 Task: Create new contact,   with mail id: 'BrownOlivia@autoliv.com', first name: 'Olivia', Last name: 'Brown', Job Title: Chief Information Officer, Phone number (512) 555-9012. Change life cycle stage to  'Lead' and lead status to 'New'. Add new company to the associated contact: northwestern.edu and type: Prospect. Logged in from softage.6@softage.net
Action: Mouse moved to (91, 71)
Screenshot: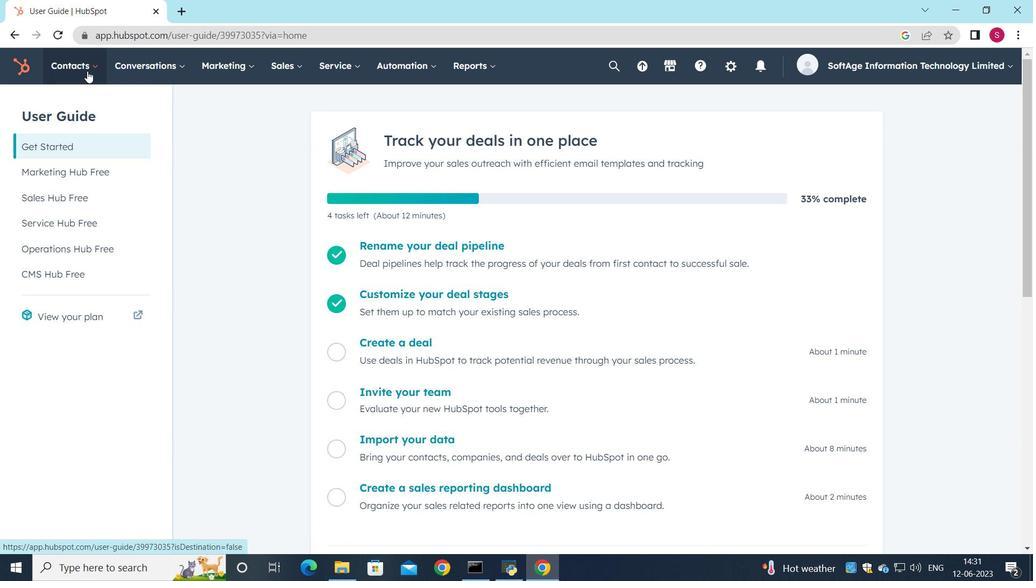 
Action: Mouse pressed left at (91, 71)
Screenshot: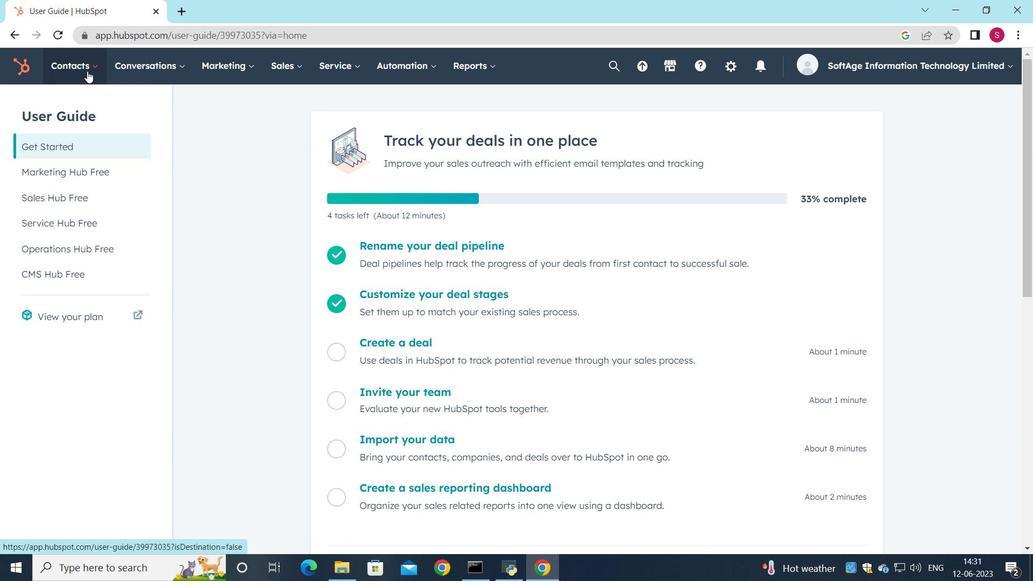 
Action: Mouse moved to (99, 99)
Screenshot: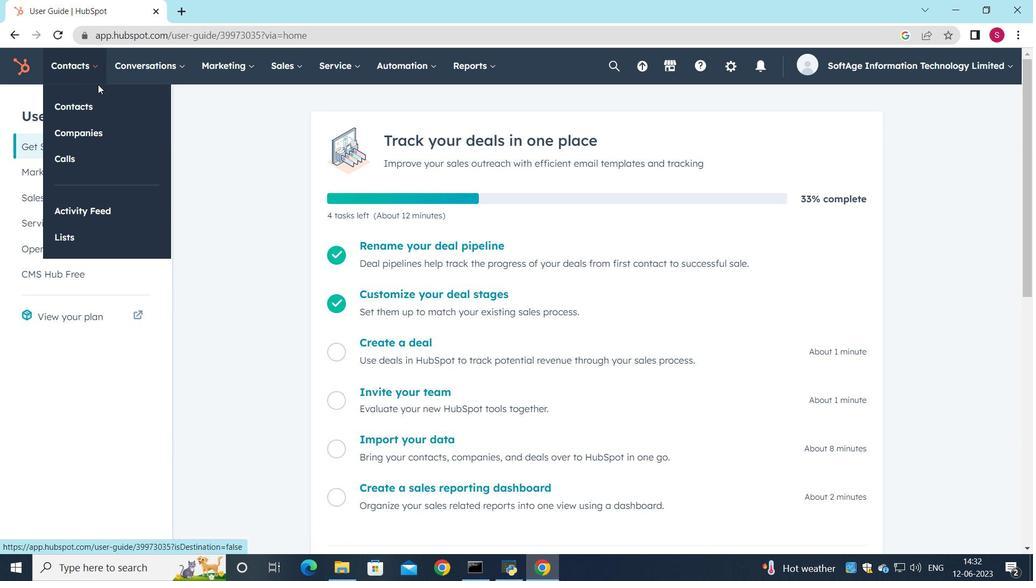 
Action: Mouse pressed left at (99, 99)
Screenshot: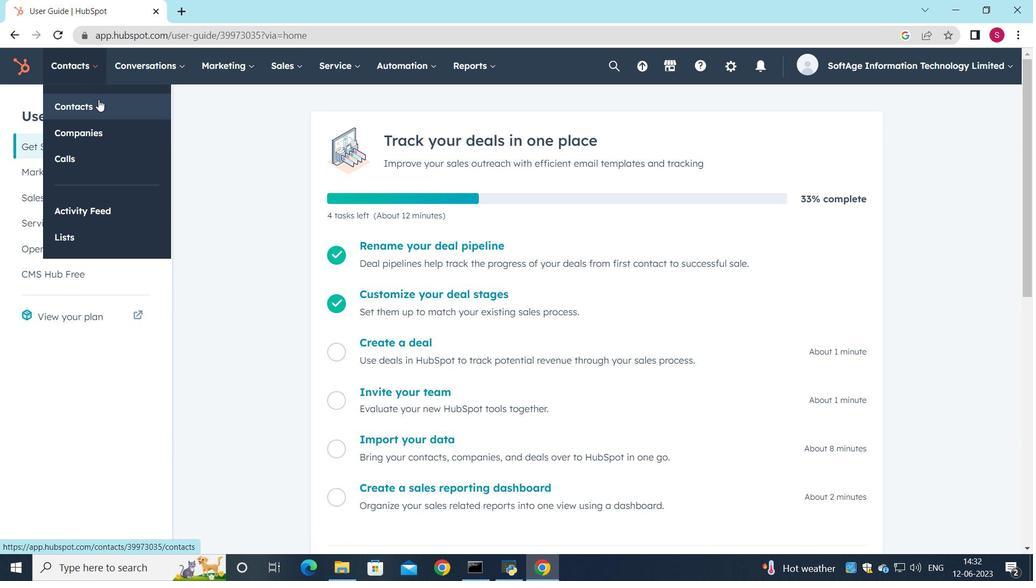 
Action: Mouse moved to (957, 114)
Screenshot: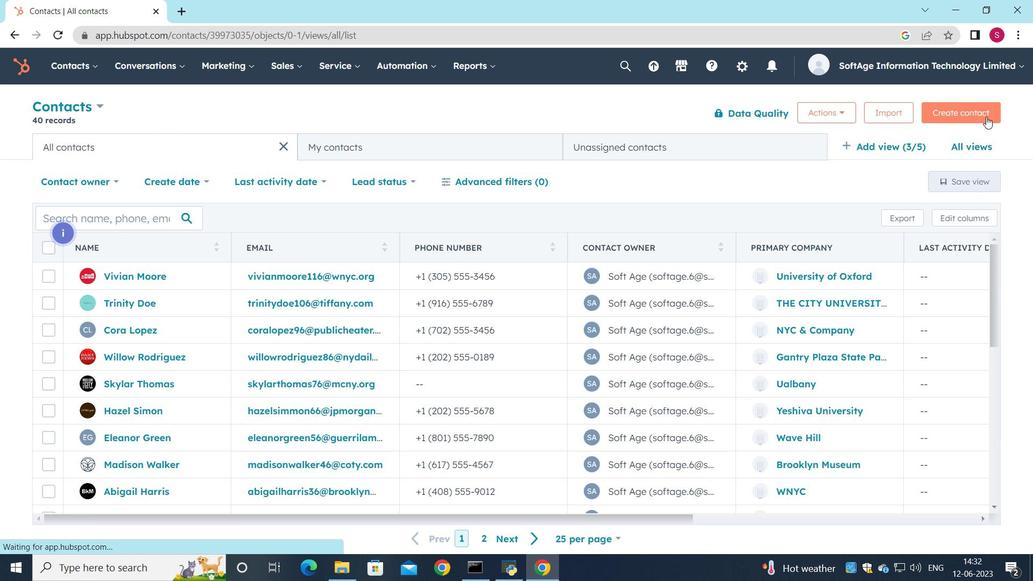 
Action: Mouse pressed left at (957, 114)
Screenshot: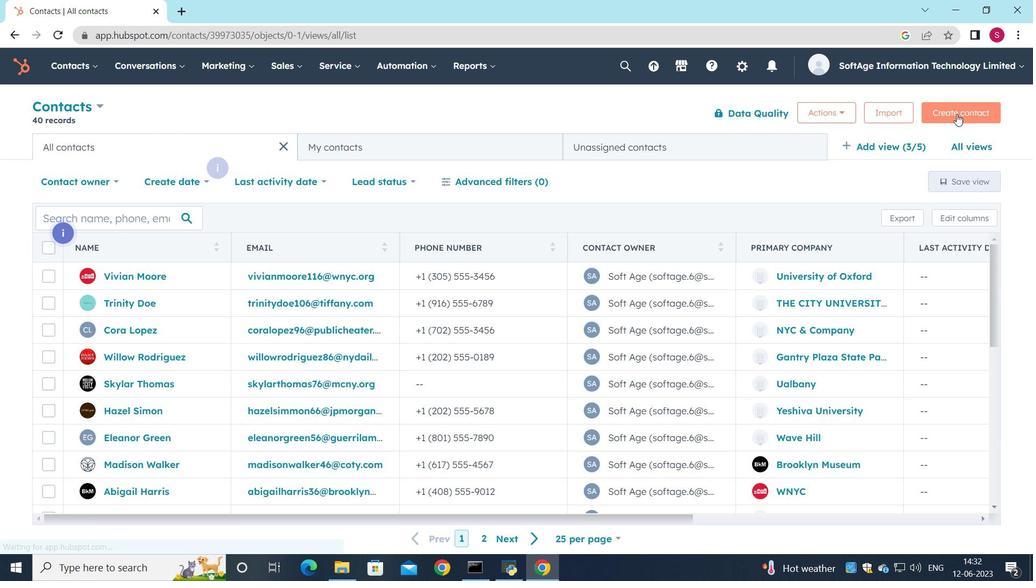 
Action: Mouse moved to (794, 172)
Screenshot: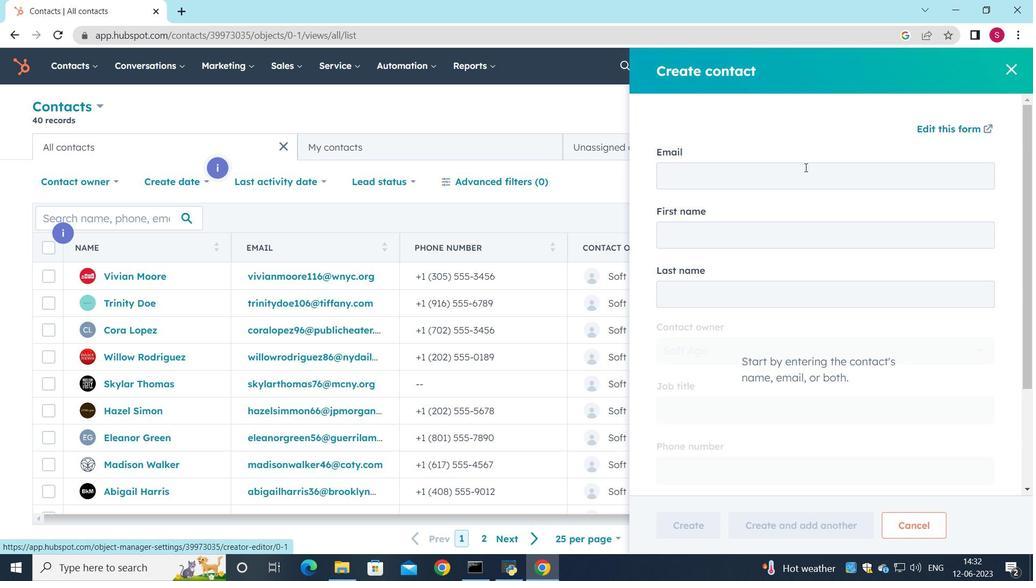 
Action: Mouse pressed left at (794, 172)
Screenshot: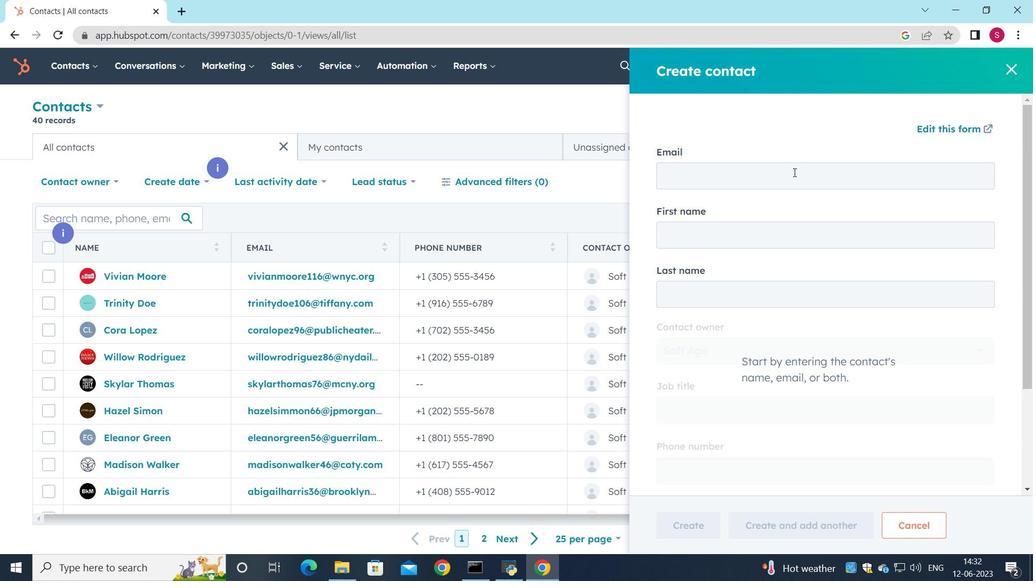 
Action: Key pressed <Key.shift><Key.shift><Key.shift>Brown<Key.shift_r><Key.shift_r><Key.shift_r>Olivia<Key.shift><Key.shift>@autoliv.com
Screenshot: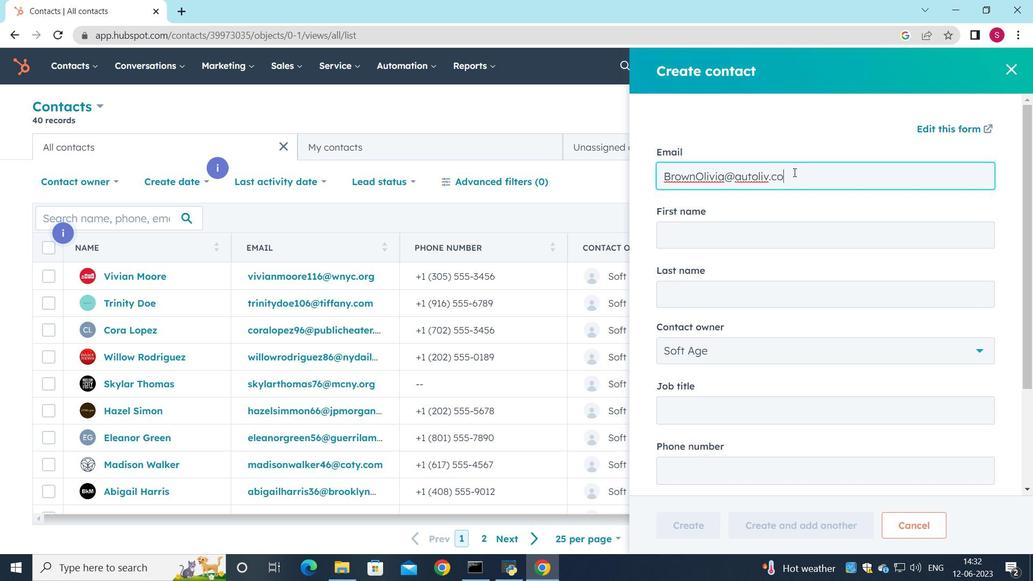 
Action: Mouse moved to (684, 242)
Screenshot: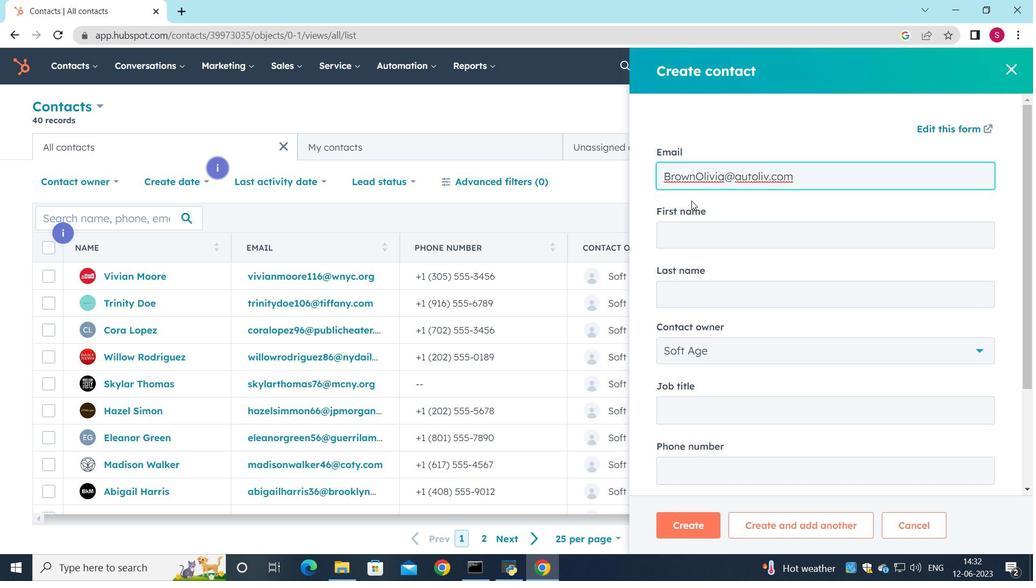
Action: Mouse pressed left at (684, 242)
Screenshot: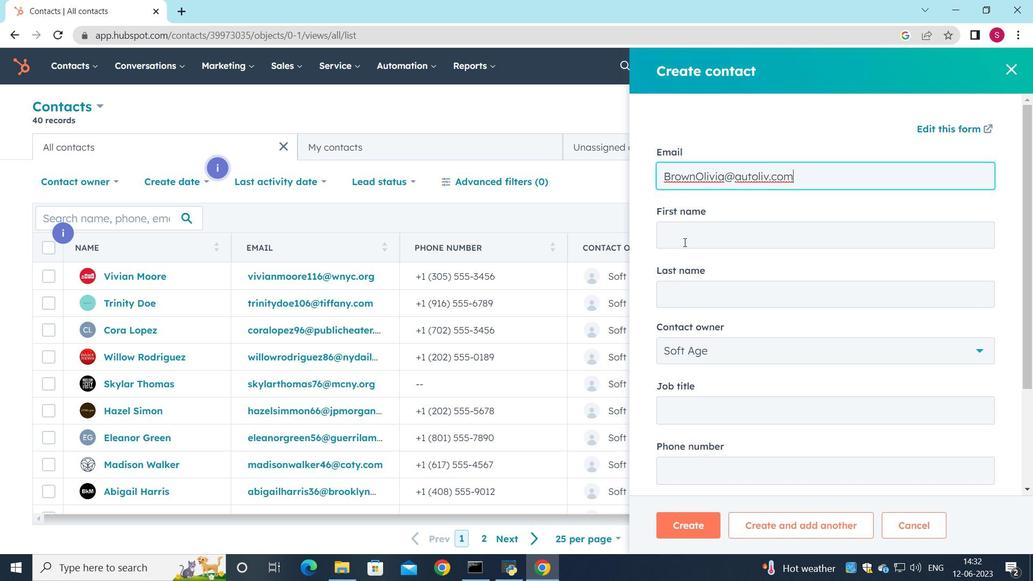 
Action: Key pressed <Key.shift_r><Key.shift_r><Key.shift_r><Key.shift_r>Olivia
Screenshot: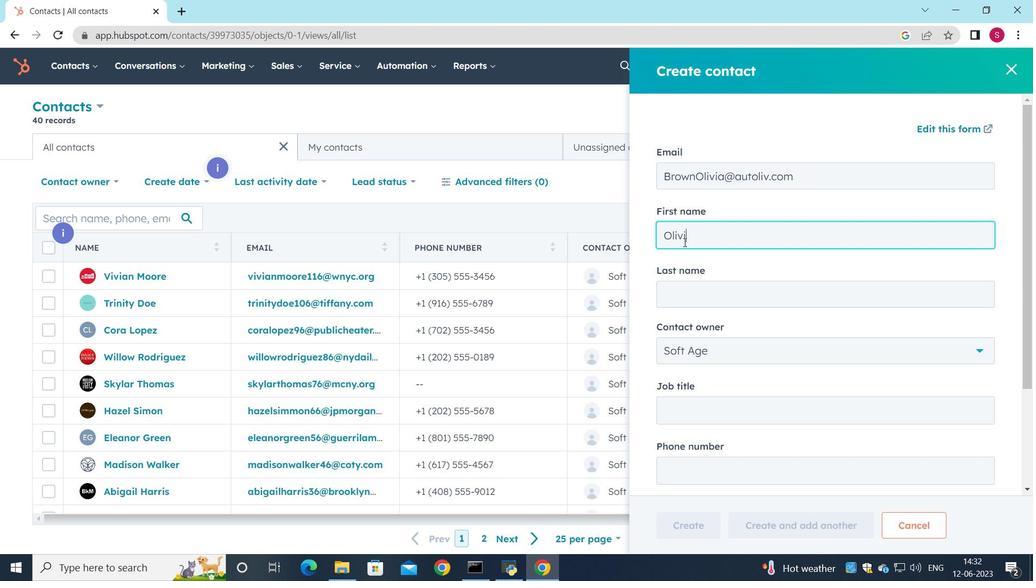 
Action: Mouse moved to (705, 301)
Screenshot: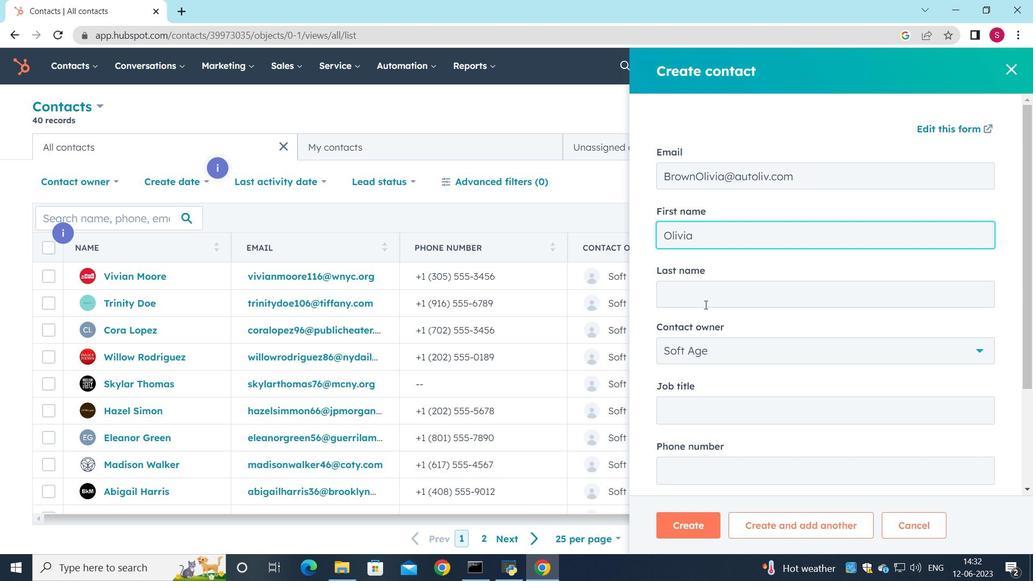 
Action: Mouse pressed left at (705, 301)
Screenshot: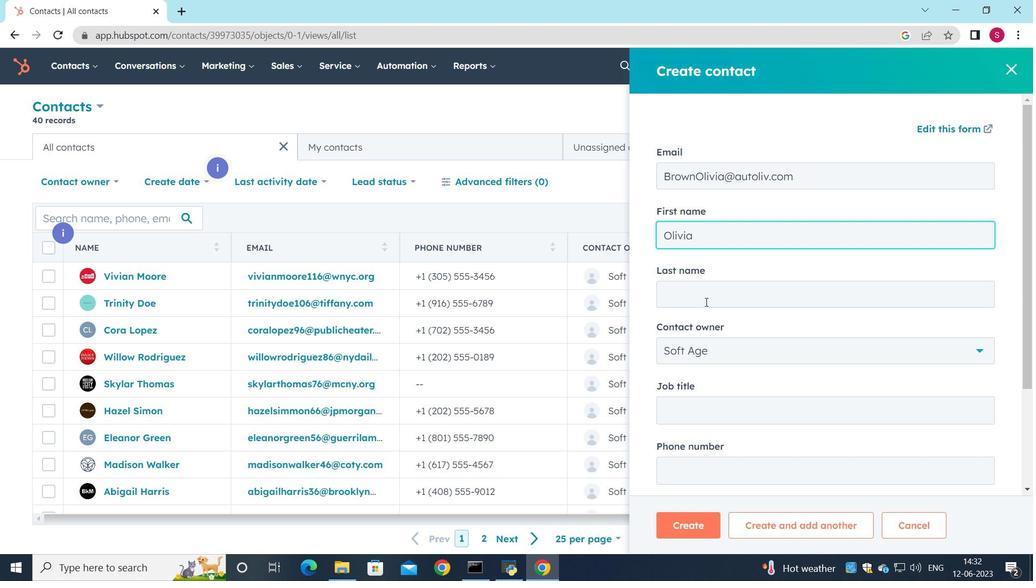 
Action: Key pressed <Key.shift_r><Key.shift_r><Key.shift_r><Key.shift_r><Key.shift_r><Key.shift_r><Key.shift_r><Key.shift_r><Key.shift_r>Brown
Screenshot: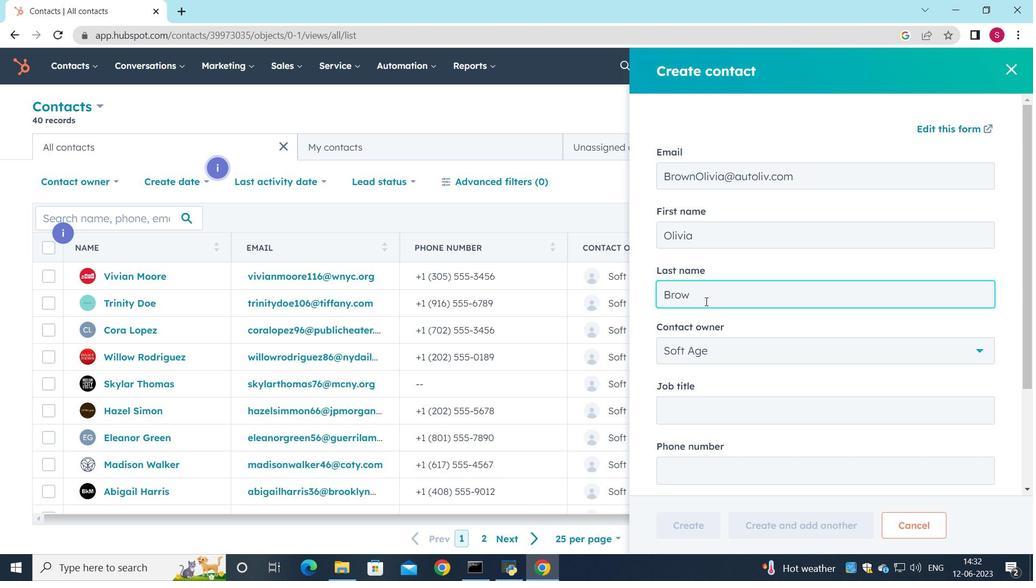 
Action: Mouse moved to (731, 371)
Screenshot: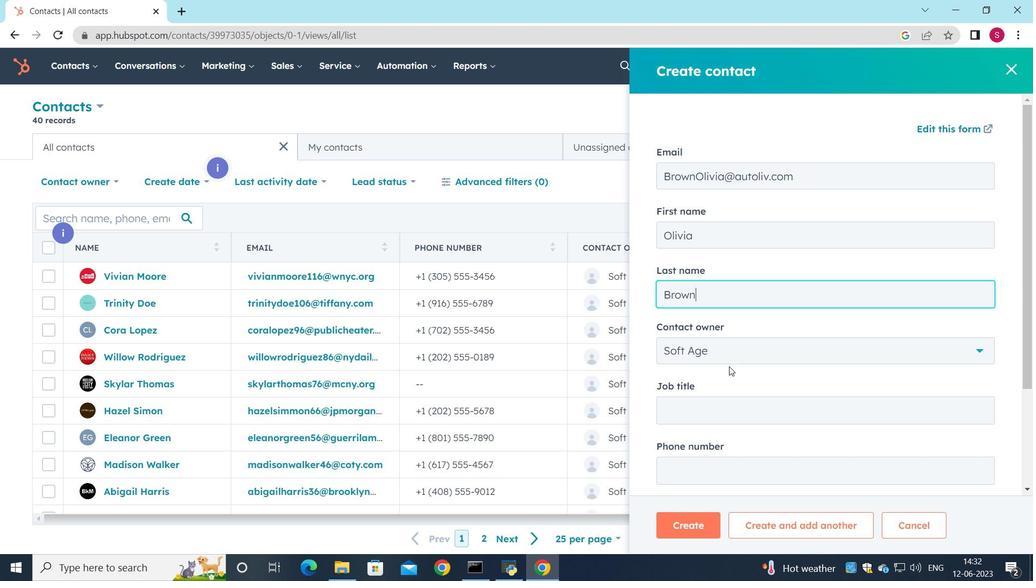 
Action: Mouse scrolled (731, 371) with delta (0, 0)
Screenshot: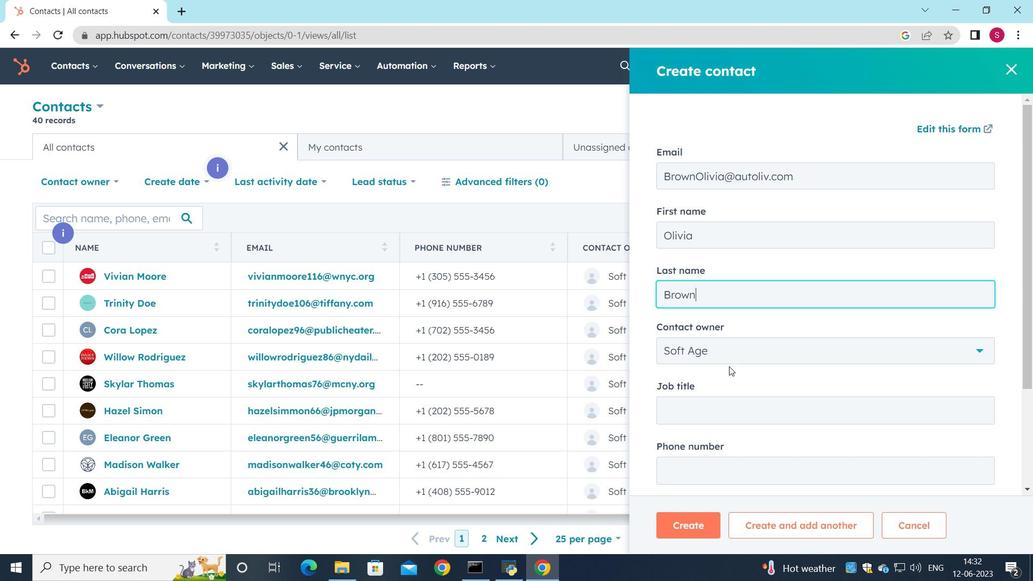 
Action: Mouse moved to (731, 372)
Screenshot: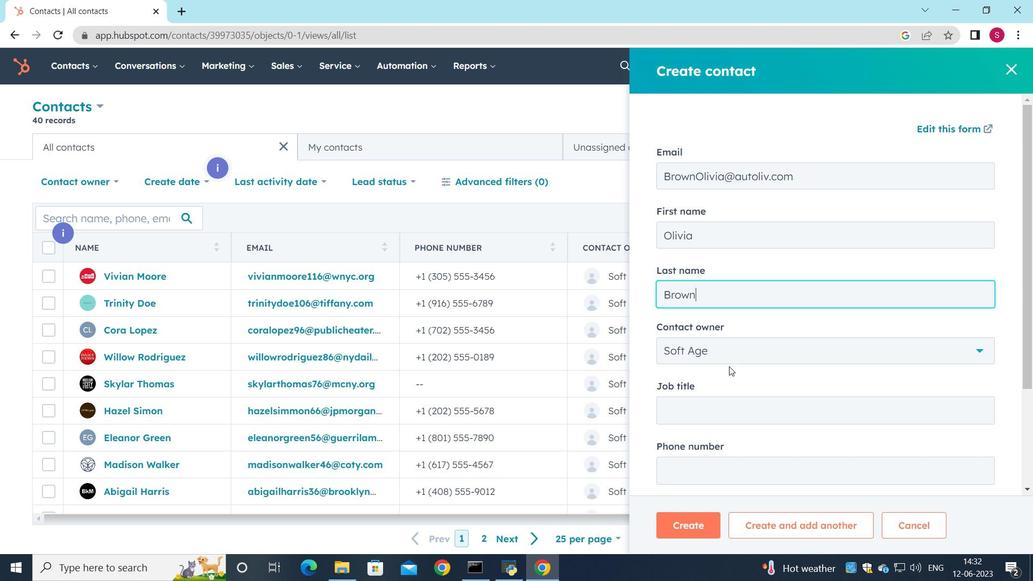 
Action: Mouse scrolled (731, 371) with delta (0, 0)
Screenshot: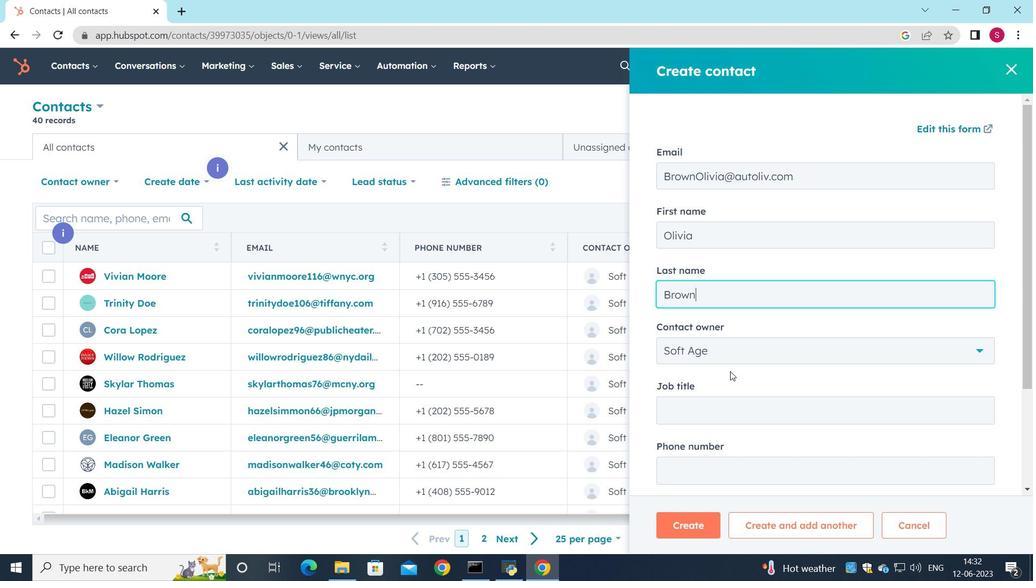 
Action: Mouse moved to (696, 267)
Screenshot: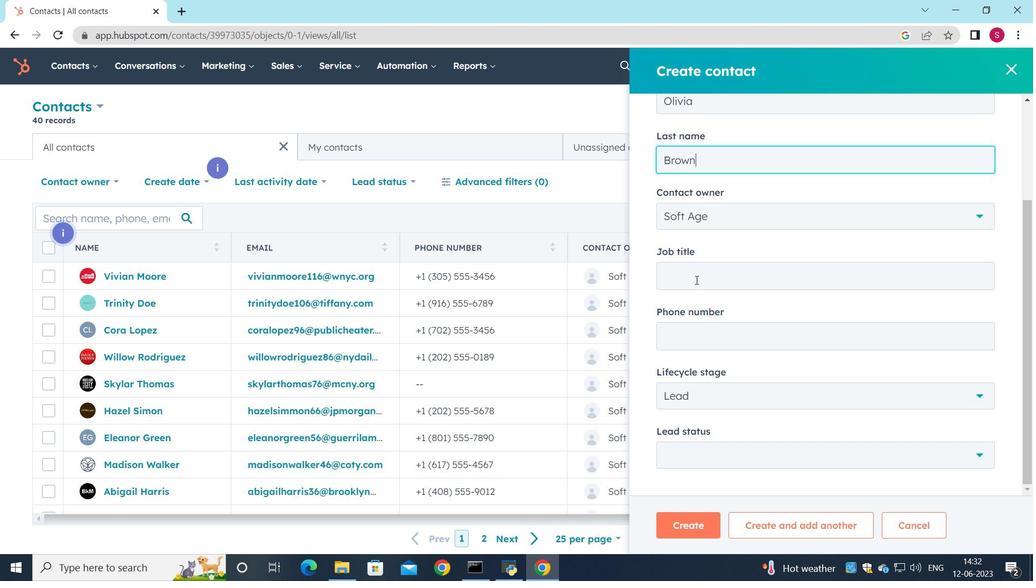 
Action: Mouse pressed left at (696, 267)
Screenshot: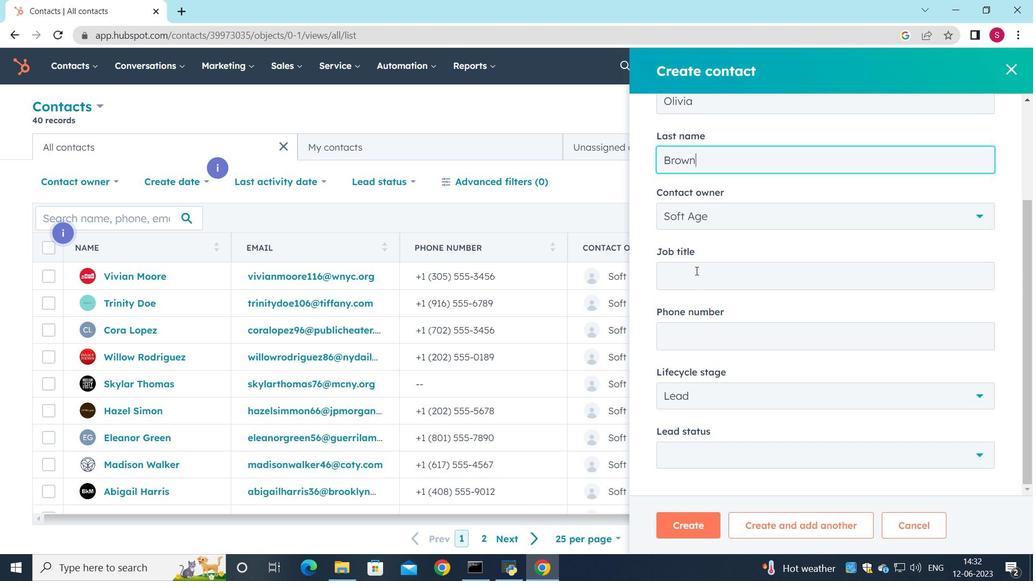 
Action: Mouse moved to (701, 275)
Screenshot: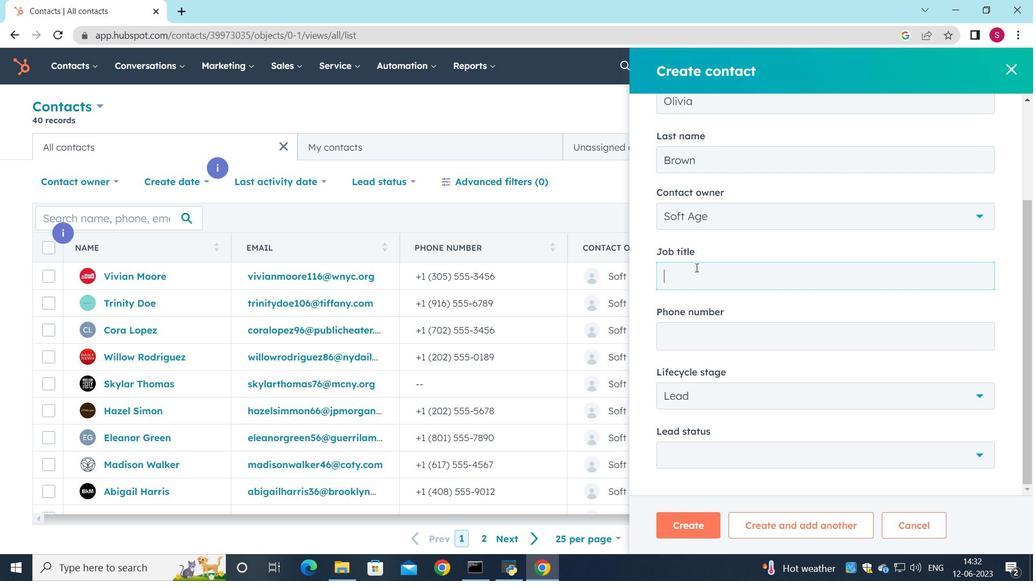 
Action: Key pressed <Key.shift>Chief<Key.space><Key.shift_r><Key.shift_r>Information<Key.space><Key.shift_r><Key.shift_r><Key.shift_r>Officer
Screenshot: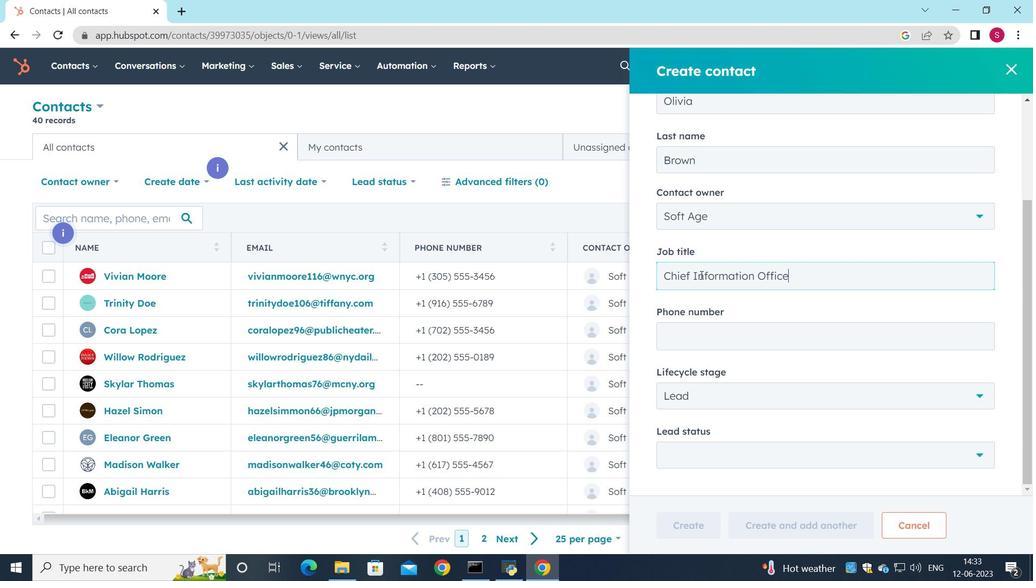 
Action: Mouse moved to (714, 330)
Screenshot: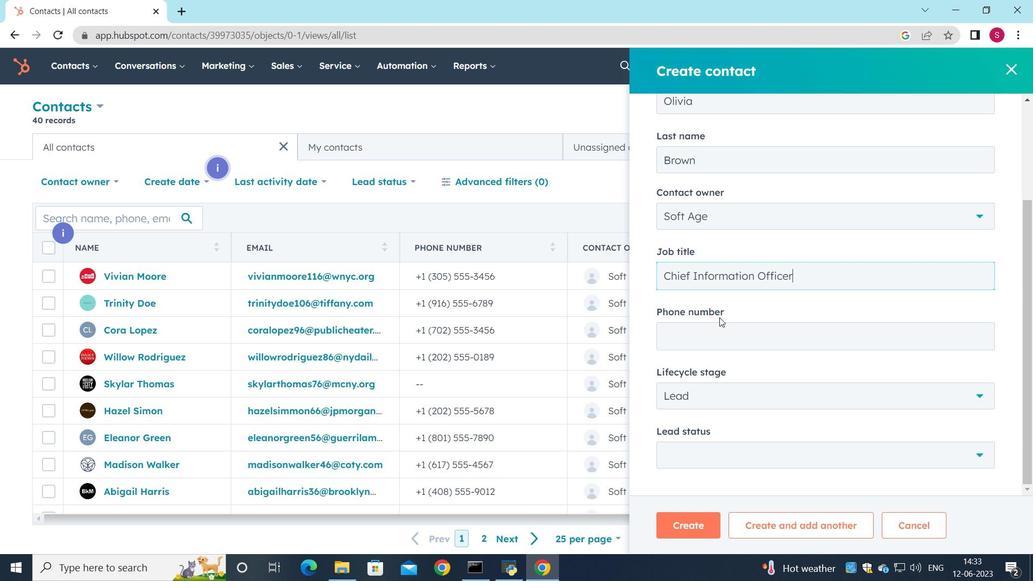 
Action: Mouse pressed left at (714, 330)
Screenshot: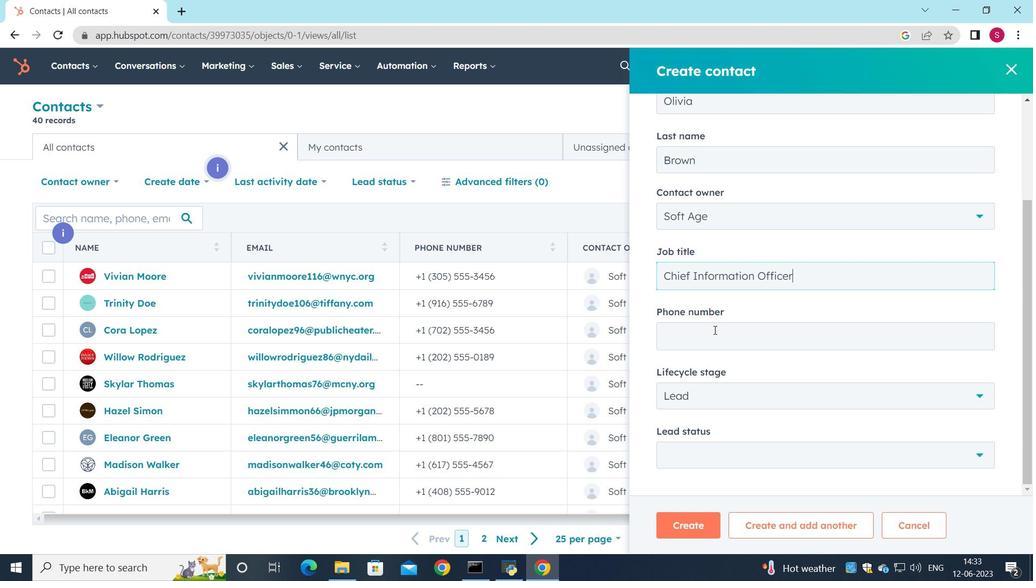 
Action: Mouse moved to (939, 352)
Screenshot: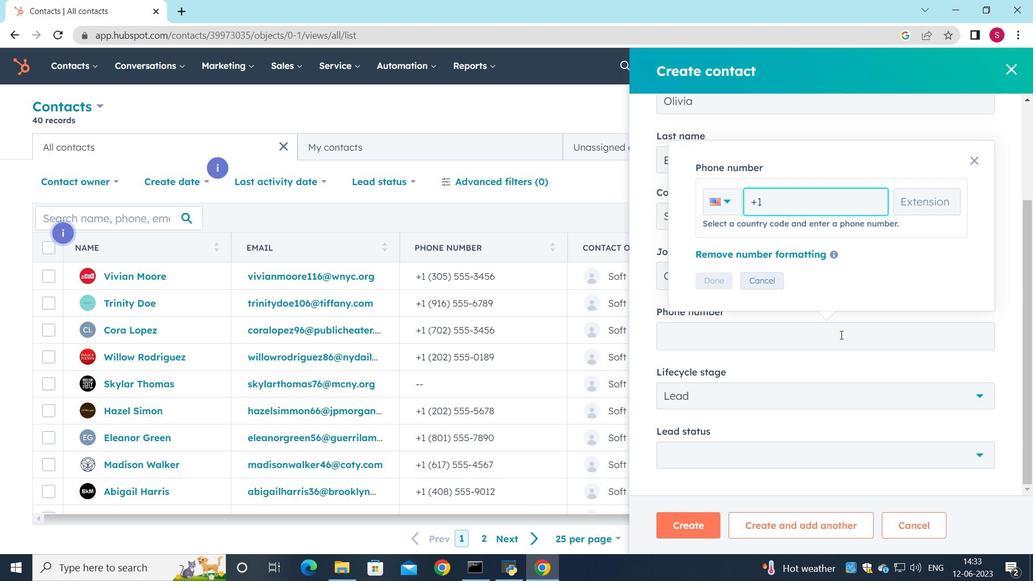 
Action: Key pressed 5125559012
Screenshot: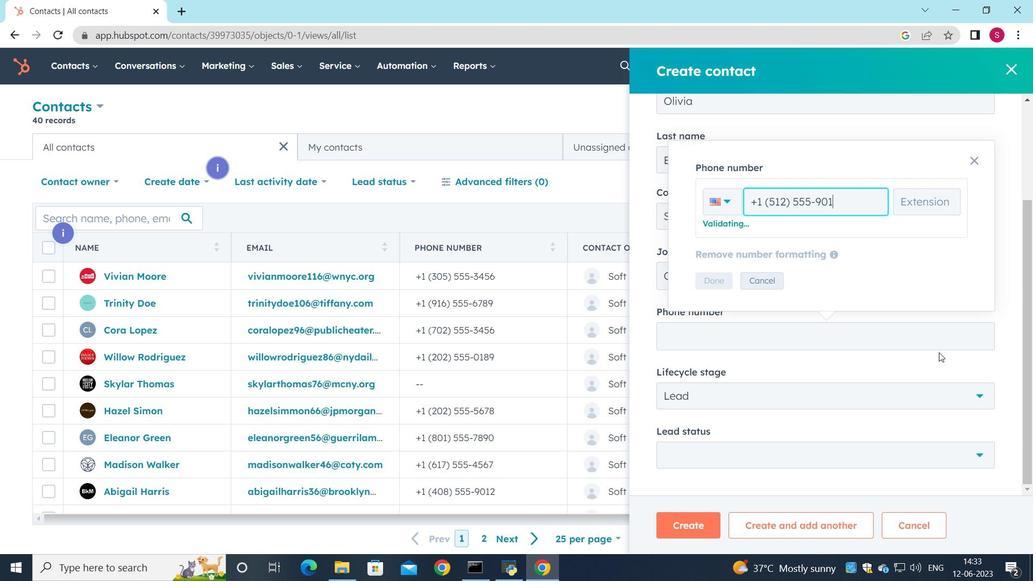 
Action: Mouse moved to (701, 278)
Screenshot: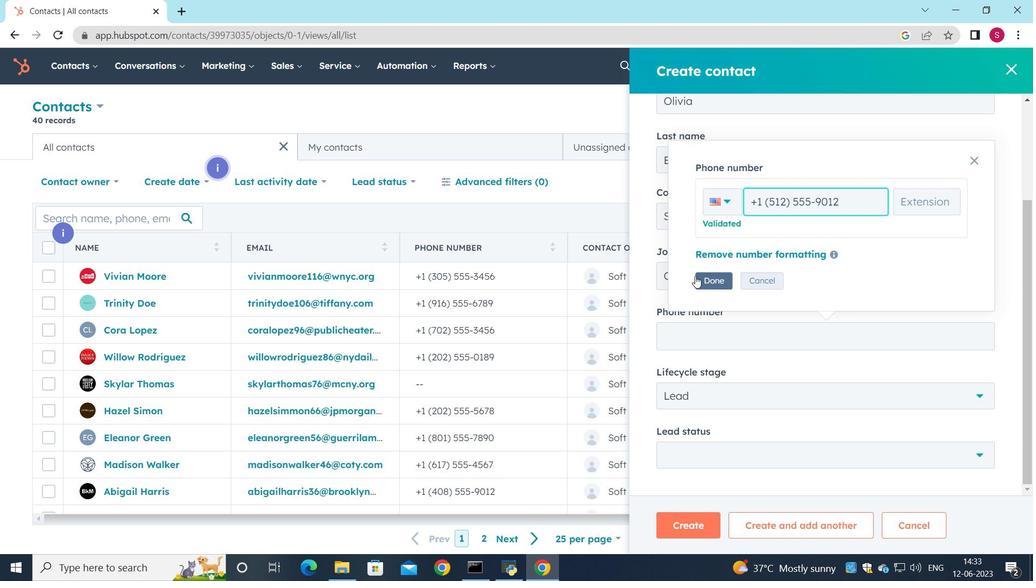 
Action: Mouse pressed left at (701, 278)
Screenshot: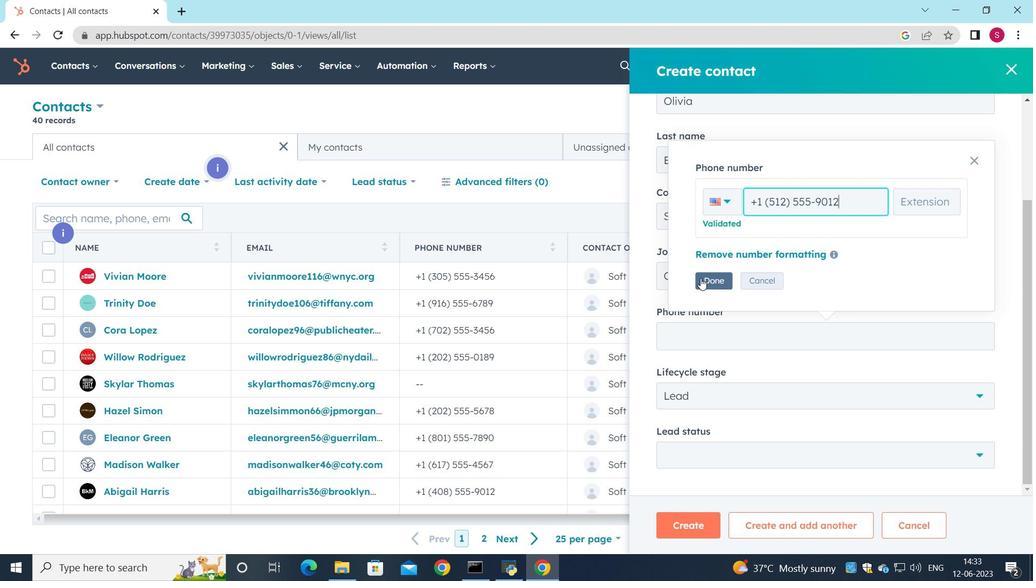 
Action: Mouse moved to (716, 400)
Screenshot: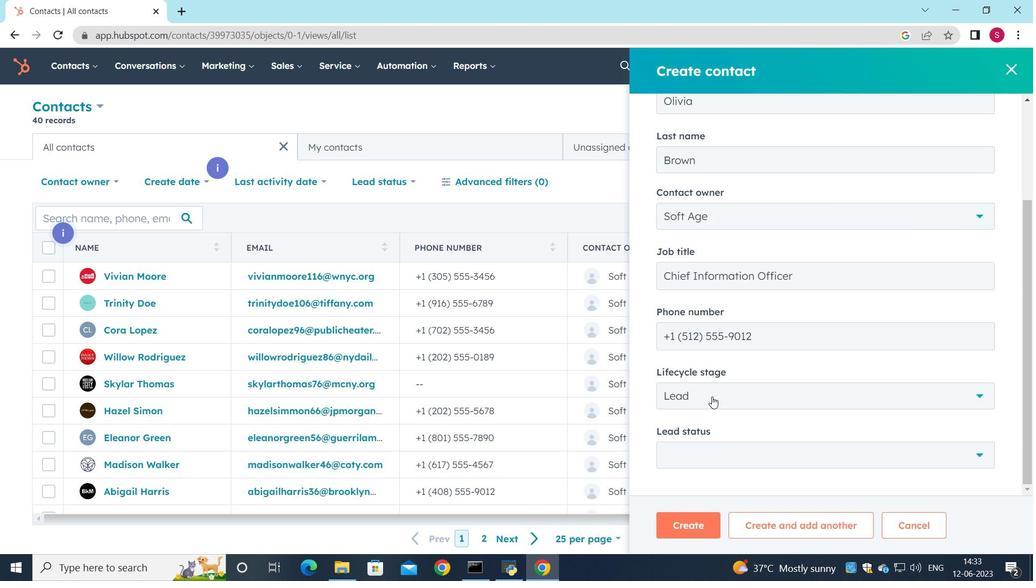 
Action: Mouse scrolled (716, 400) with delta (0, 0)
Screenshot: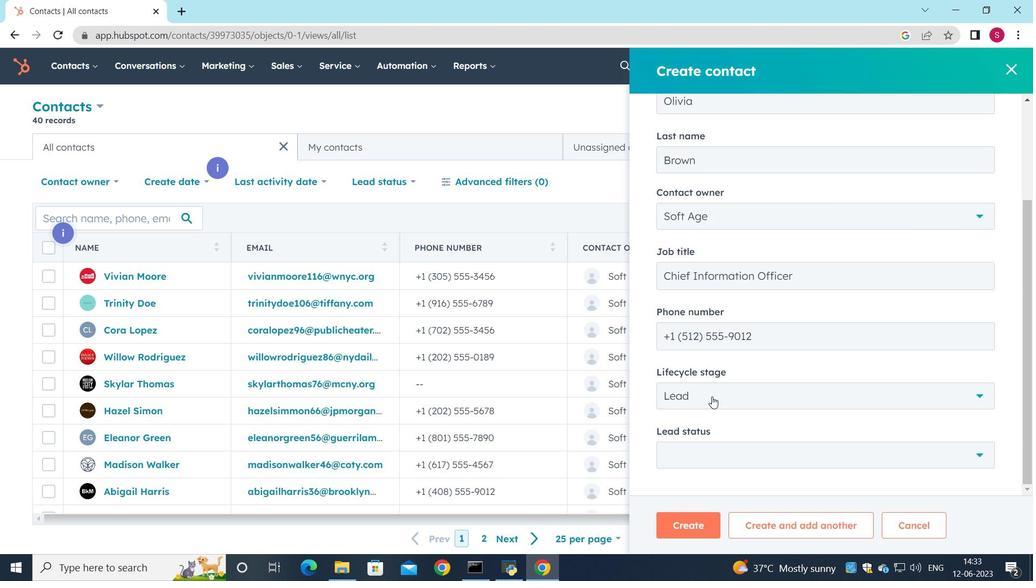 
Action: Mouse scrolled (716, 400) with delta (0, 0)
Screenshot: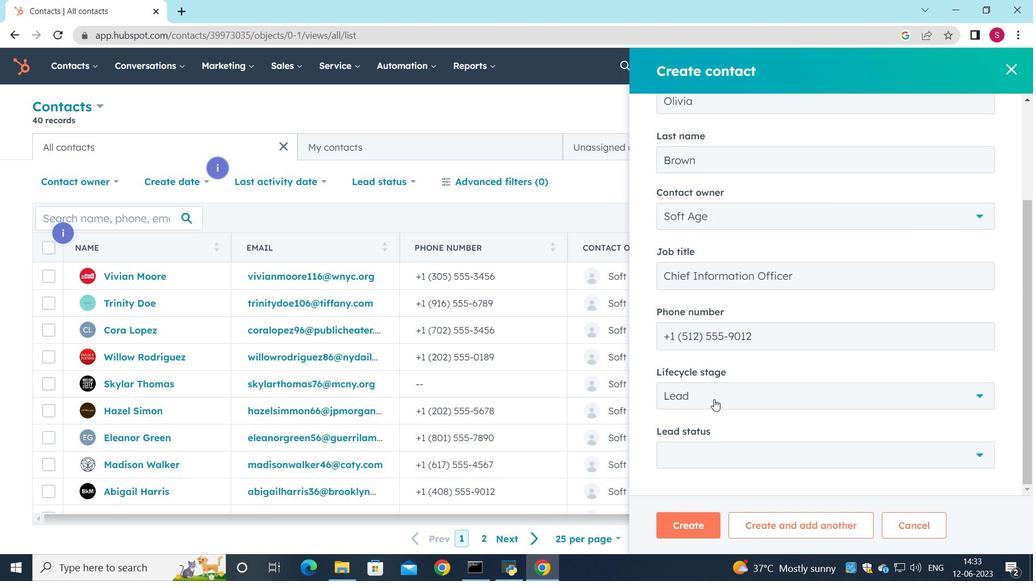 
Action: Mouse moved to (986, 455)
Screenshot: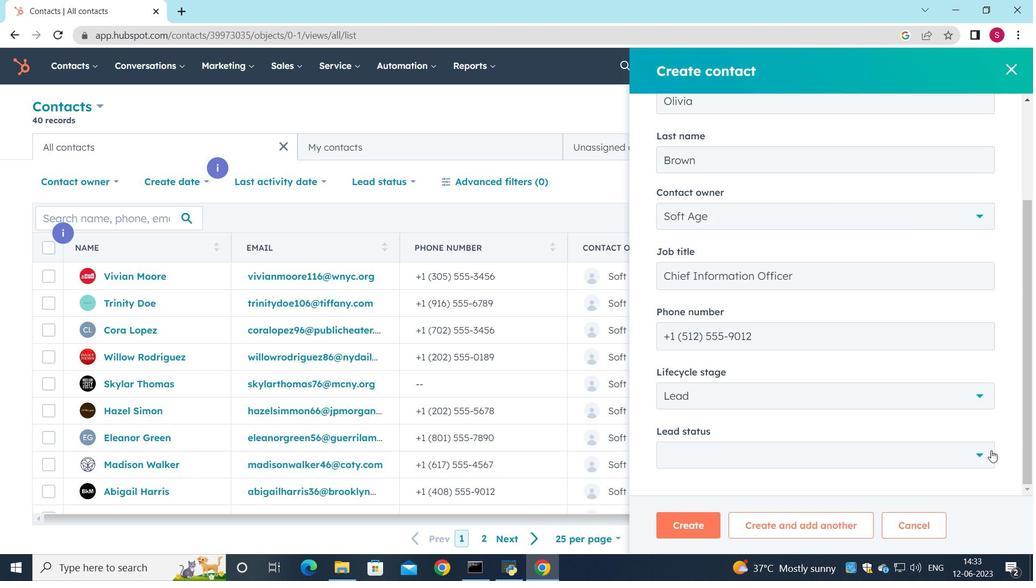 
Action: Mouse pressed left at (986, 455)
Screenshot: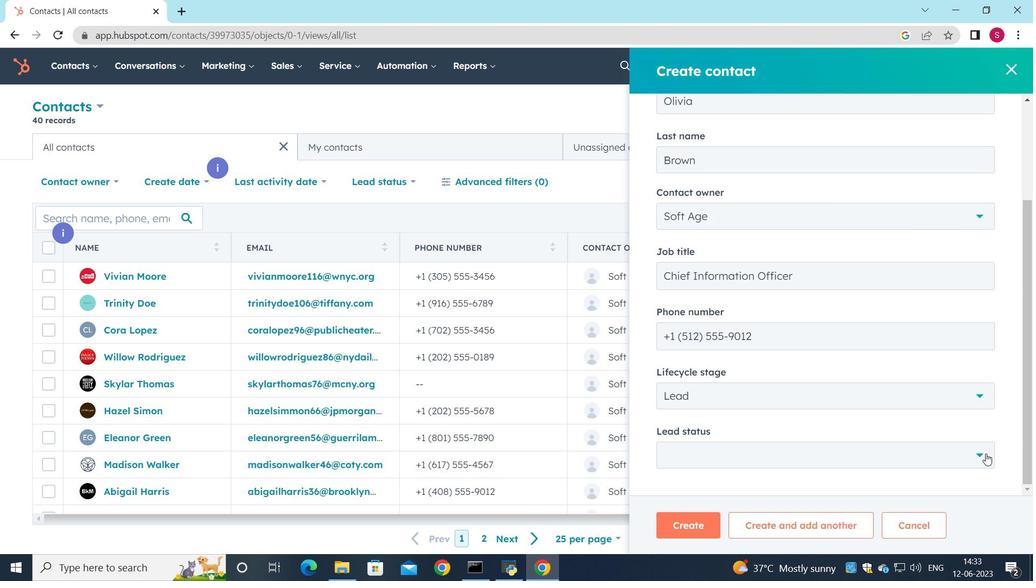 
Action: Mouse moved to (723, 335)
Screenshot: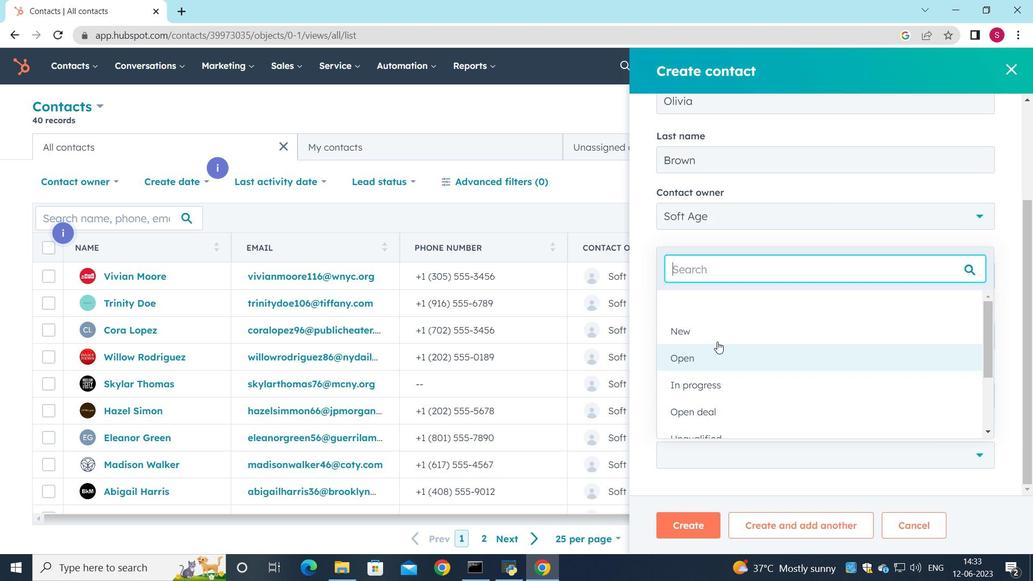 
Action: Mouse pressed left at (723, 335)
Screenshot: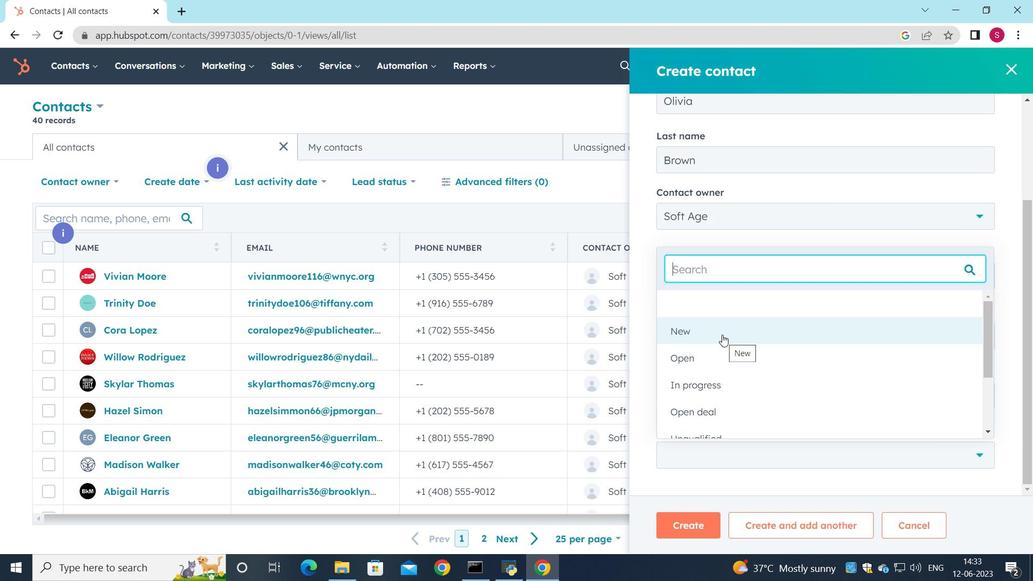 
Action: Mouse scrolled (723, 334) with delta (0, 0)
Screenshot: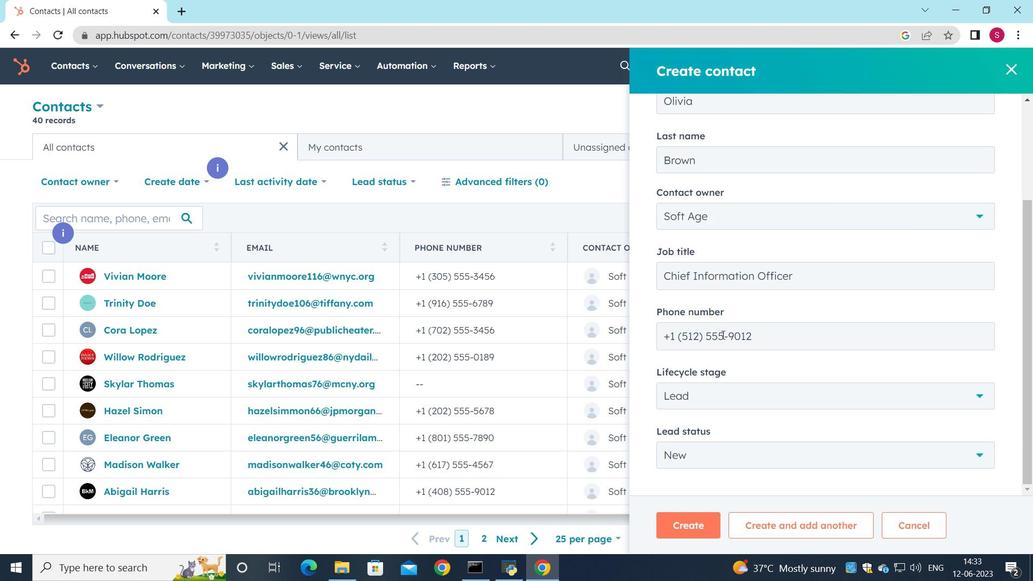 
Action: Mouse moved to (694, 533)
Screenshot: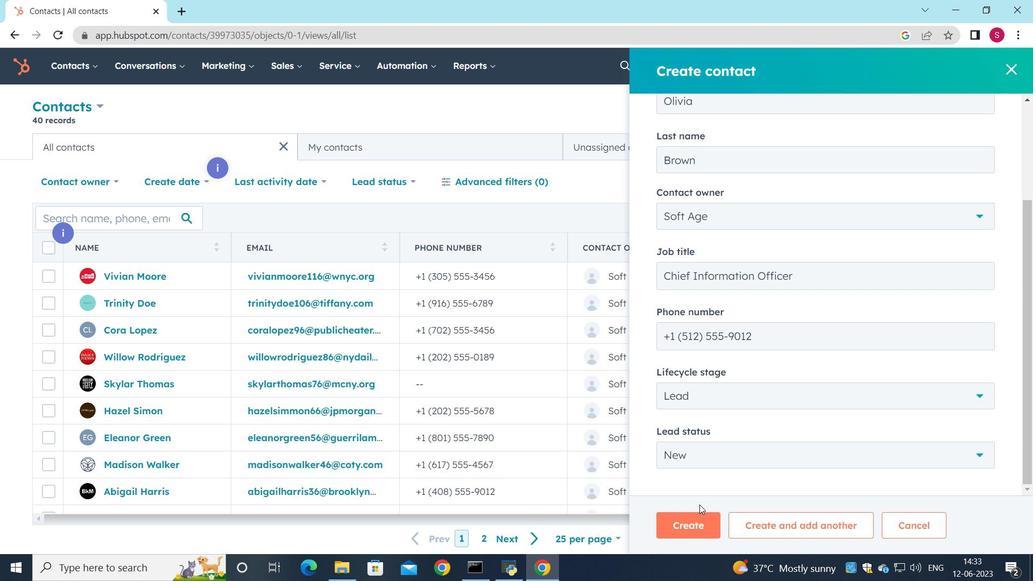 
Action: Mouse pressed left at (694, 533)
Screenshot: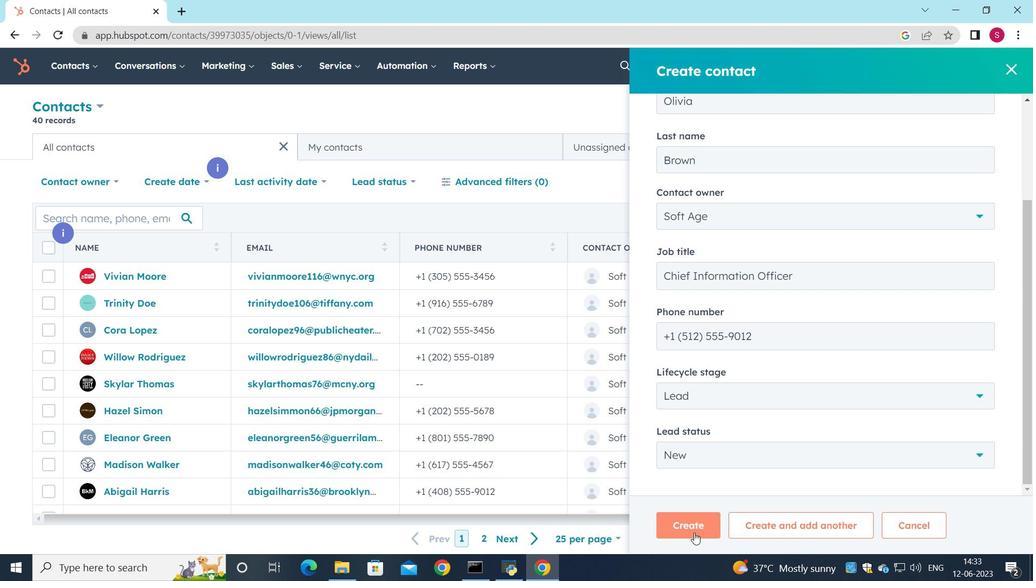 
Action: Mouse moved to (524, 367)
Screenshot: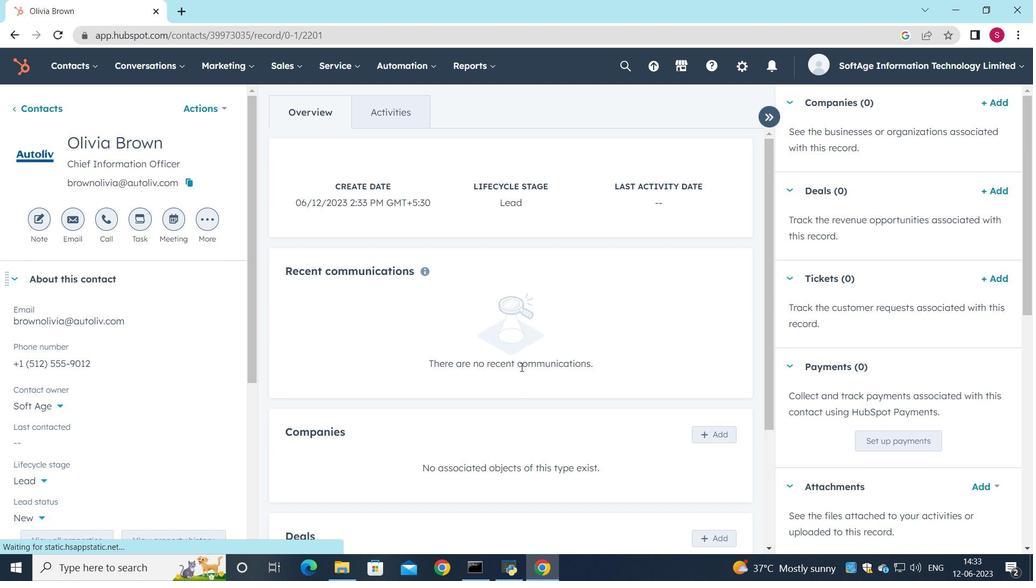 
Action: Mouse scrolled (524, 367) with delta (0, 0)
Screenshot: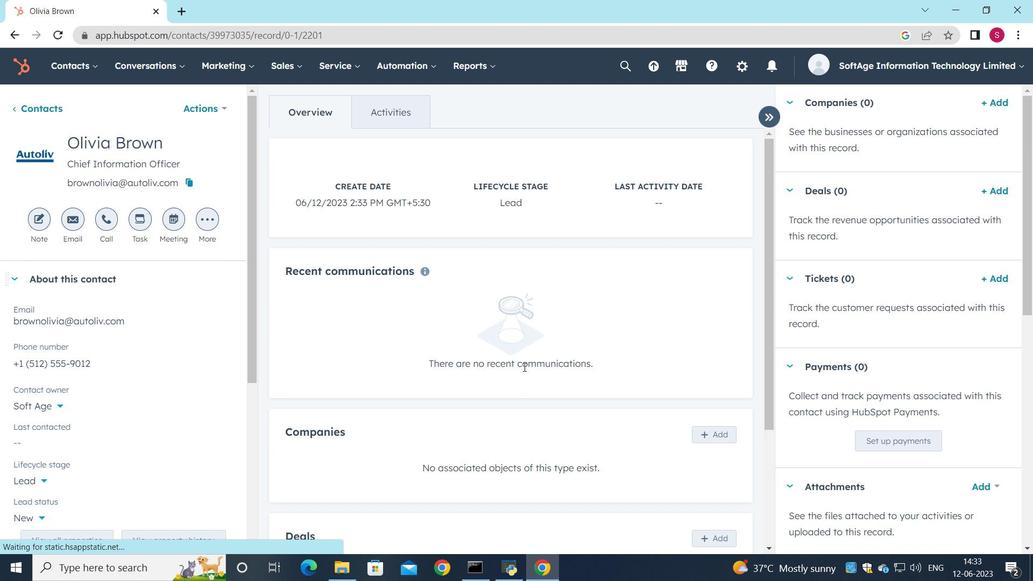 
Action: Mouse moved to (708, 369)
Screenshot: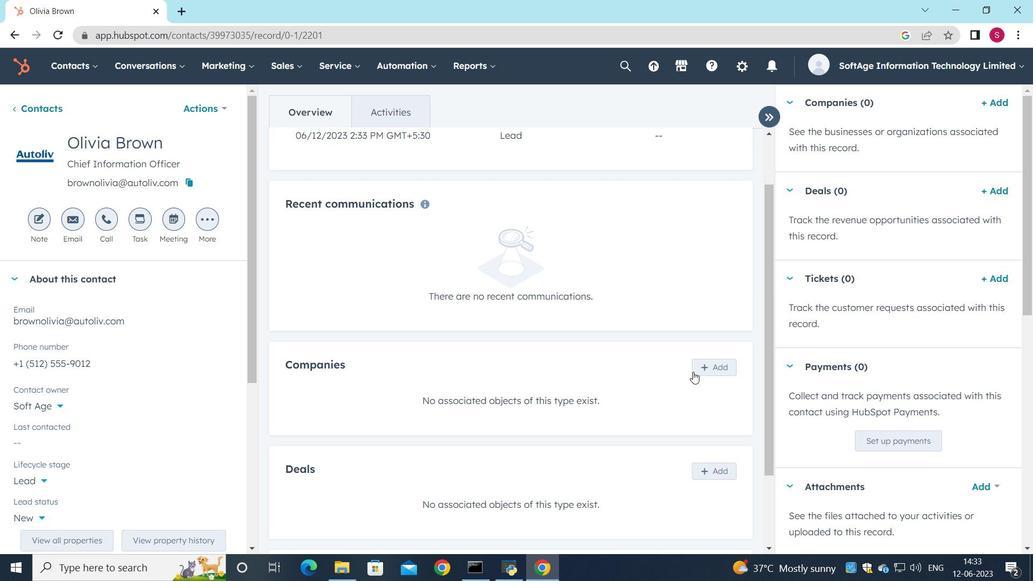 
Action: Mouse pressed left at (708, 369)
Screenshot: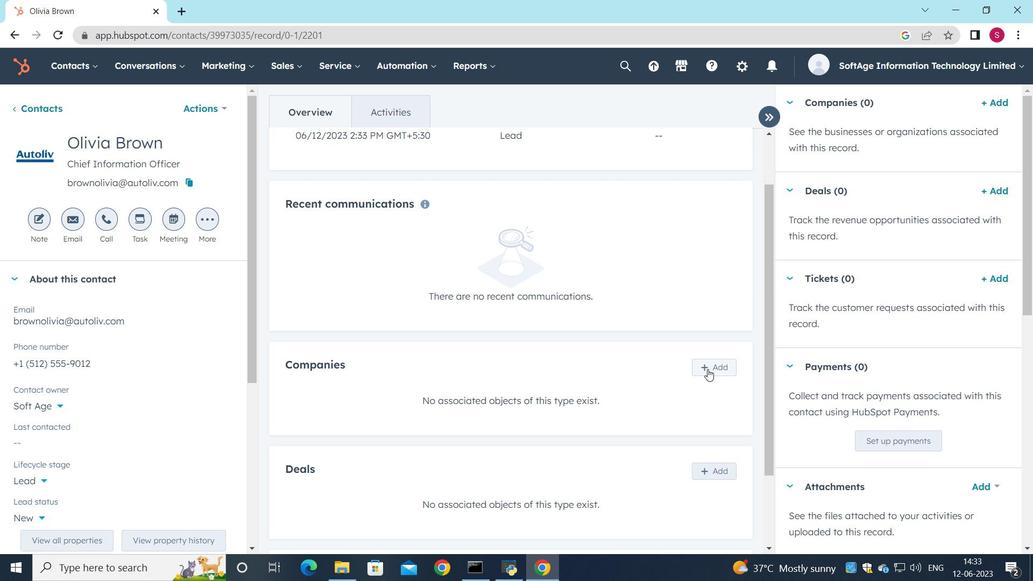 
Action: Mouse moved to (757, 130)
Screenshot: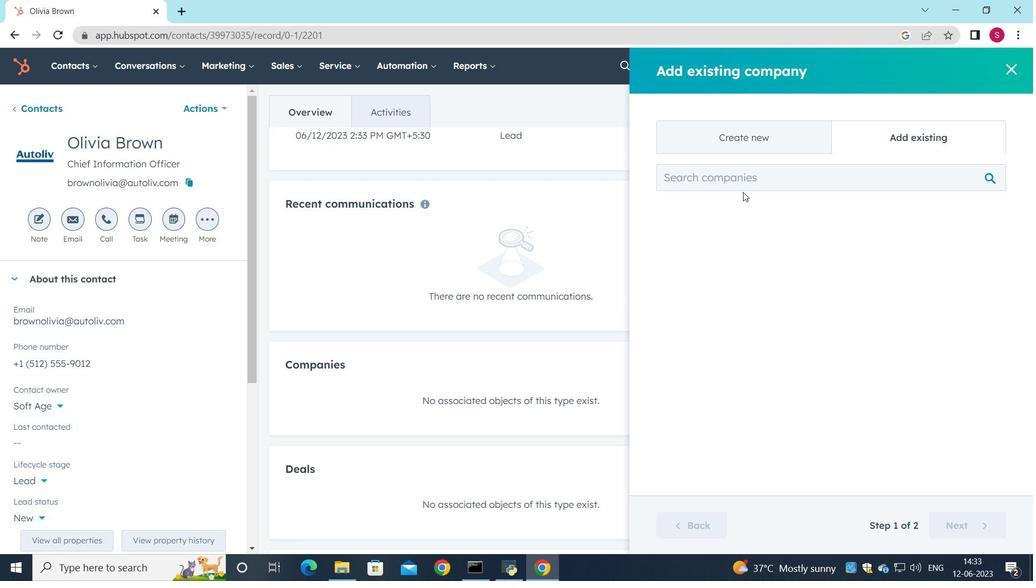 
Action: Mouse pressed left at (757, 130)
Screenshot: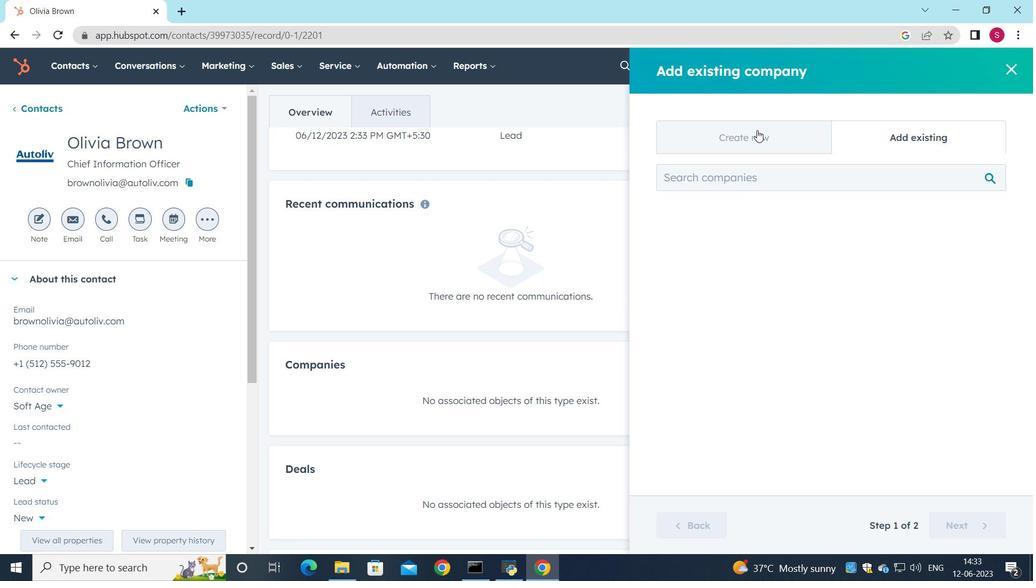 
Action: Mouse moved to (761, 211)
Screenshot: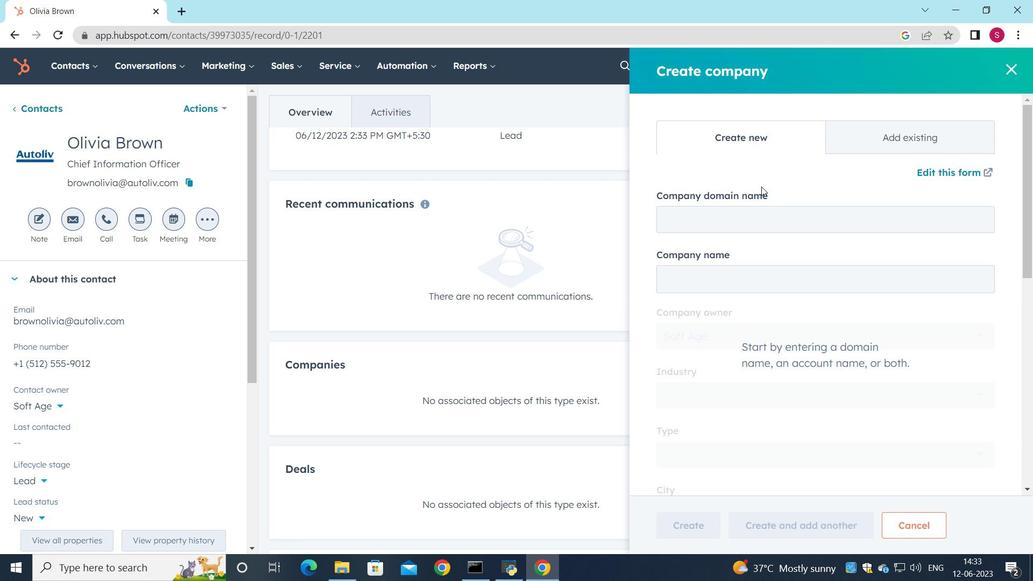 
Action: Mouse pressed left at (761, 211)
Screenshot: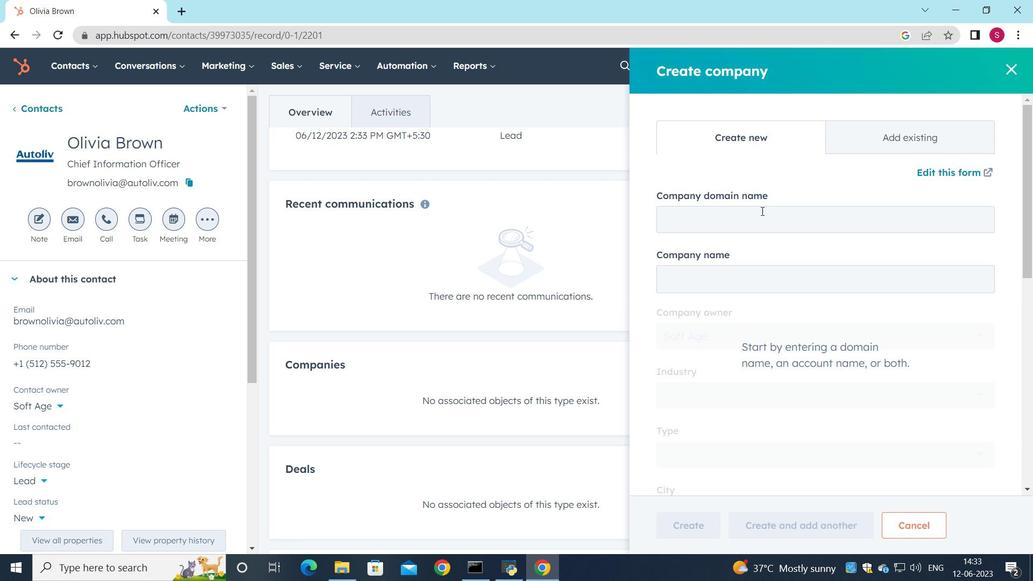 
Action: Key pressed northwestern.edu
Screenshot: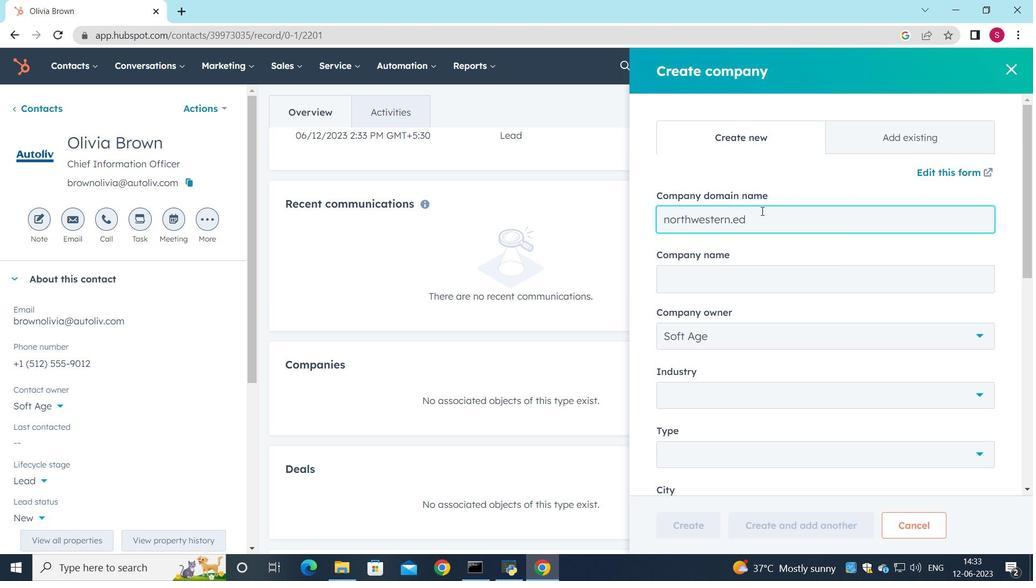 
Action: Mouse moved to (781, 290)
Screenshot: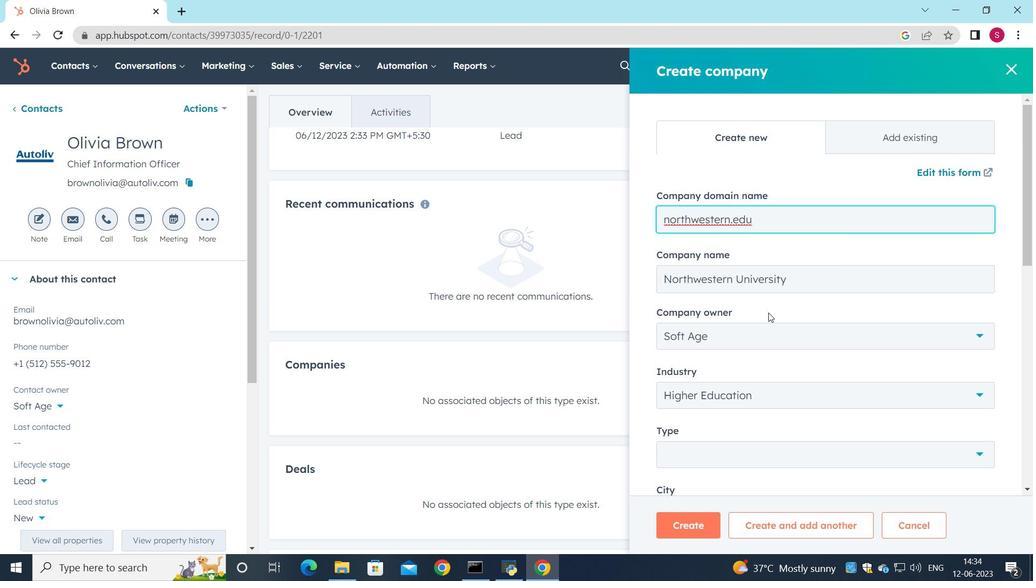 
Action: Mouse scrolled (781, 289) with delta (0, 0)
Screenshot: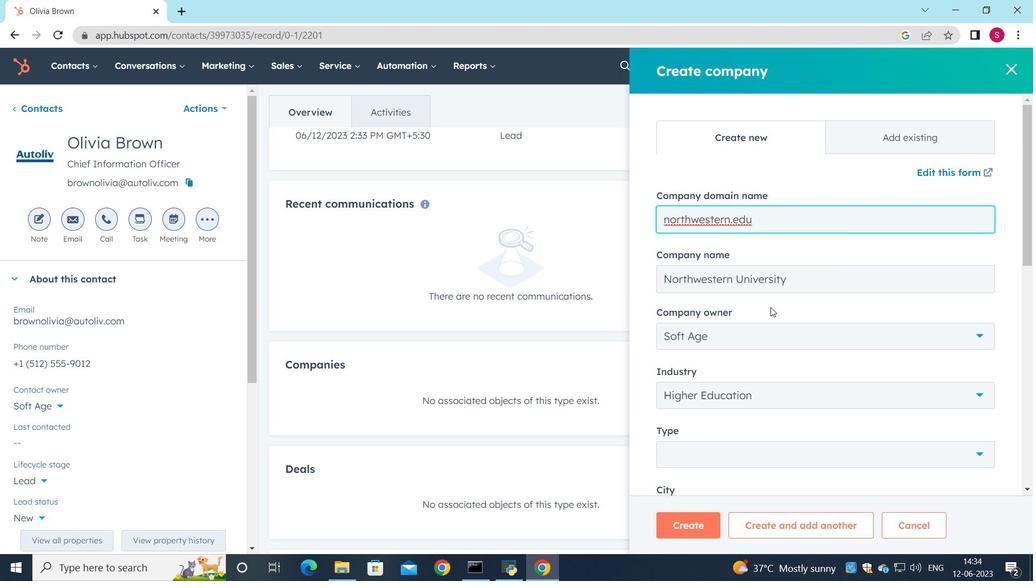 
Action: Mouse scrolled (781, 289) with delta (0, 0)
Screenshot: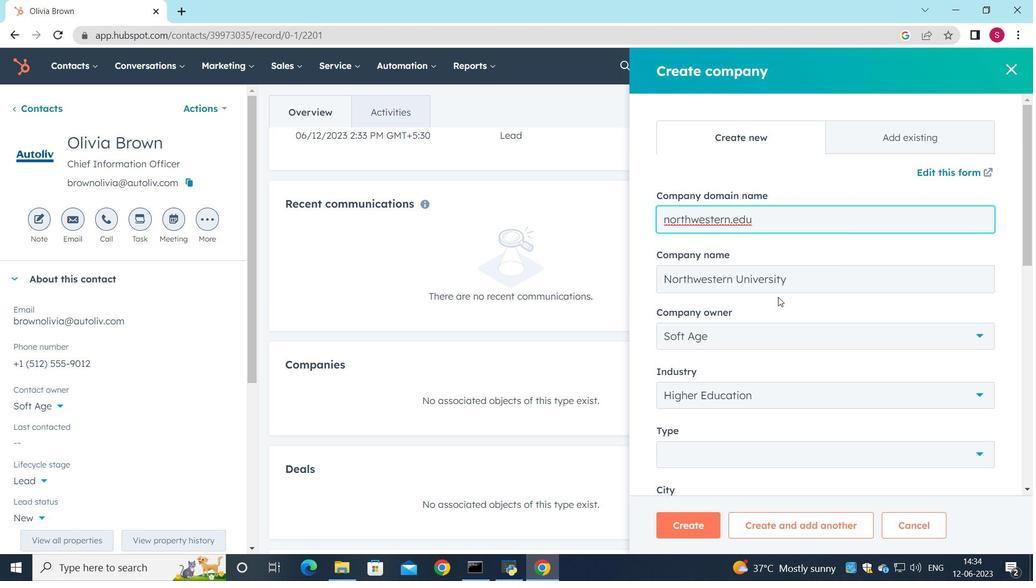 
Action: Mouse moved to (981, 315)
Screenshot: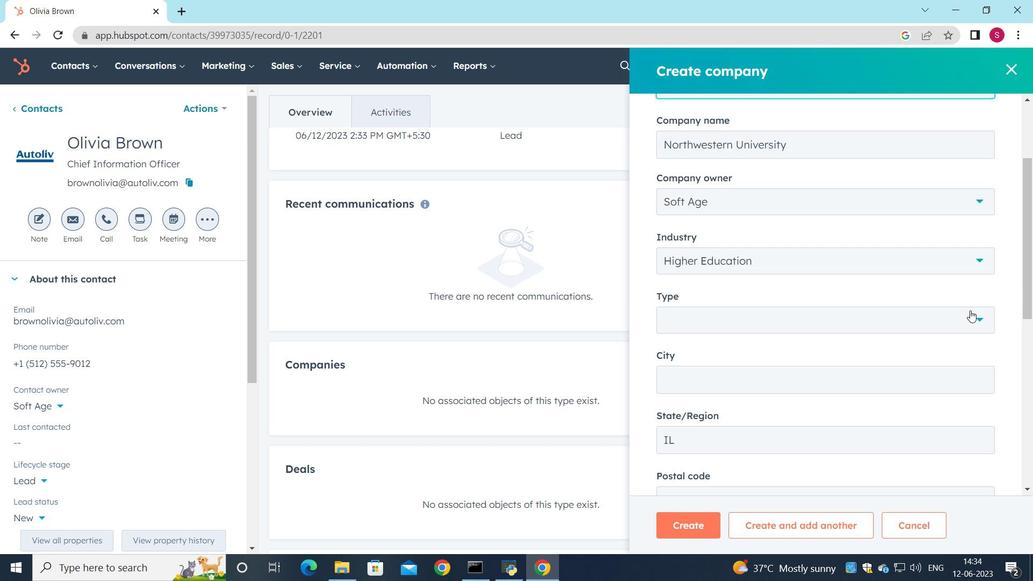 
Action: Mouse pressed left at (981, 315)
Screenshot: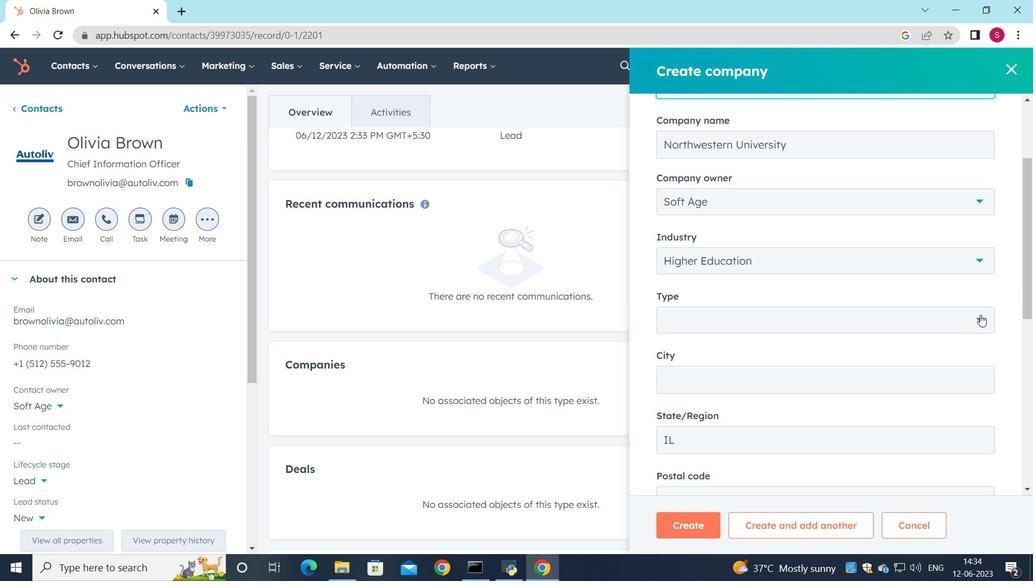
Action: Mouse moved to (787, 377)
Screenshot: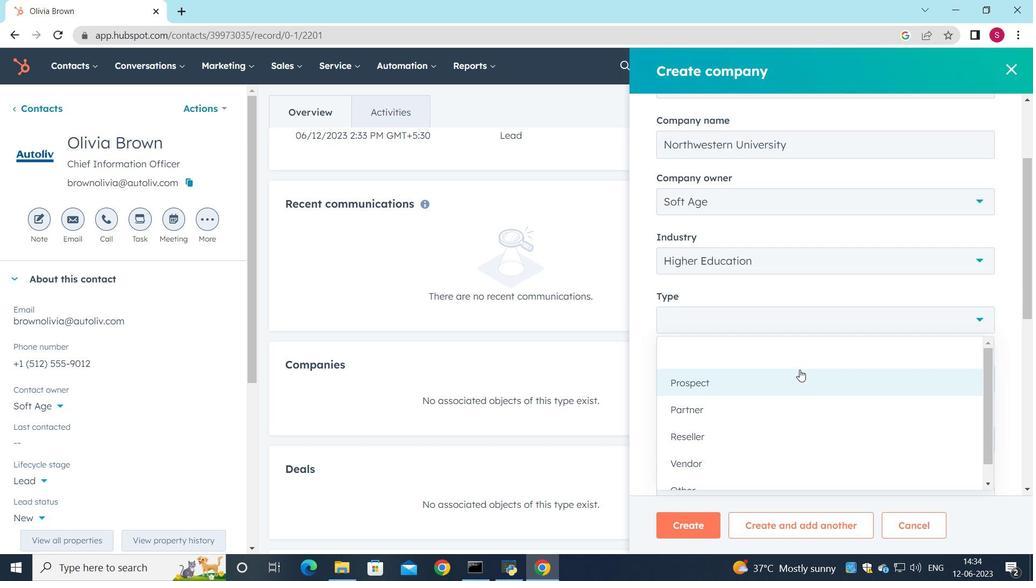 
Action: Mouse pressed left at (787, 377)
Screenshot: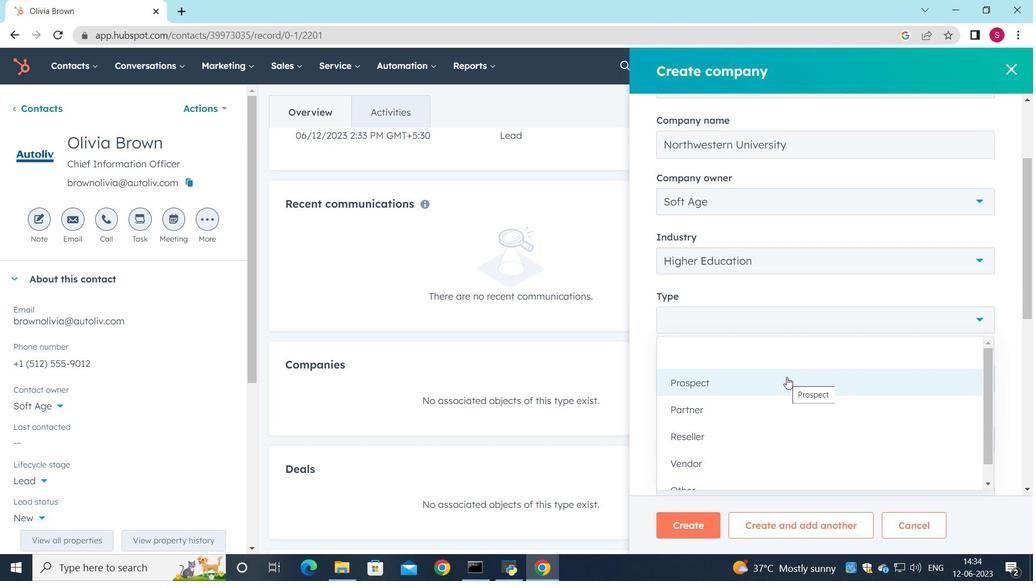 
Action: Mouse scrolled (787, 376) with delta (0, 0)
Screenshot: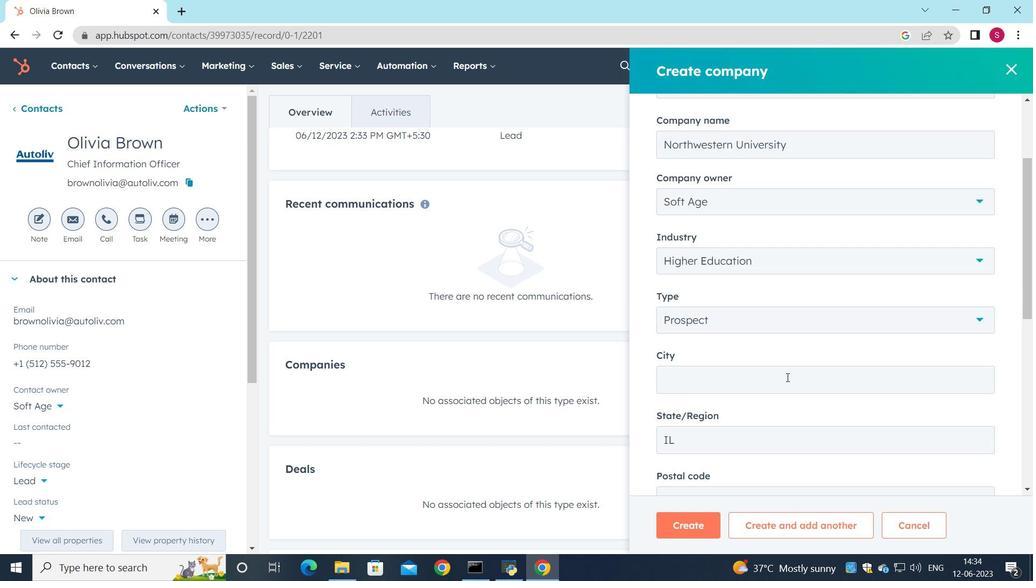
Action: Mouse scrolled (787, 376) with delta (0, 0)
Screenshot: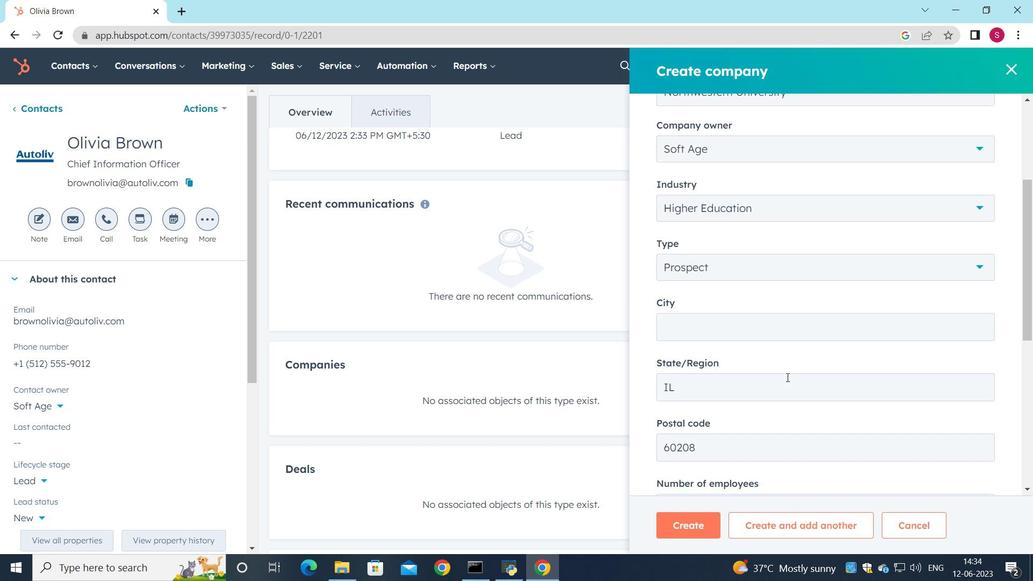 
Action: Mouse scrolled (787, 376) with delta (0, 0)
Screenshot: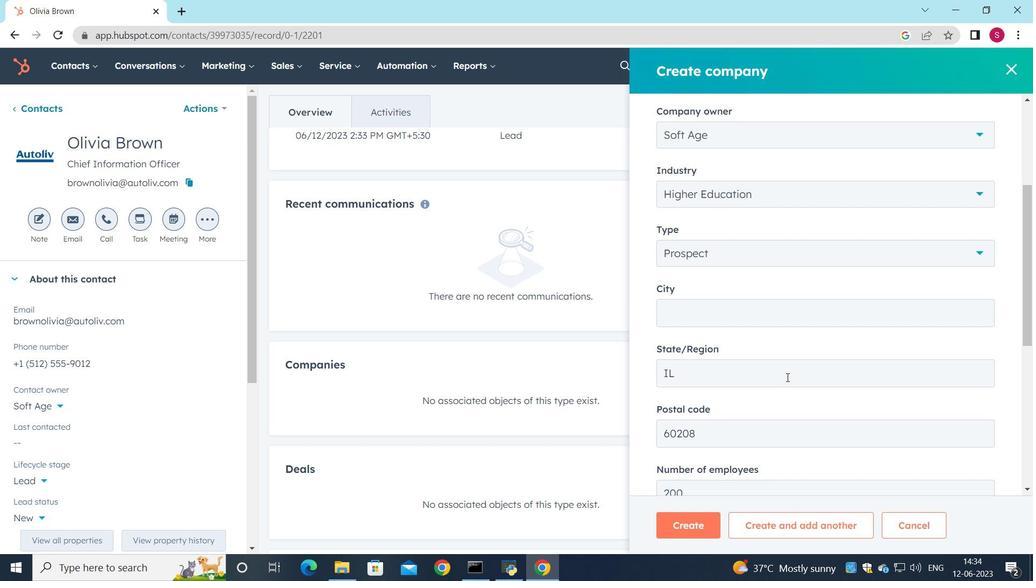 
Action: Mouse scrolled (787, 376) with delta (0, 0)
Screenshot: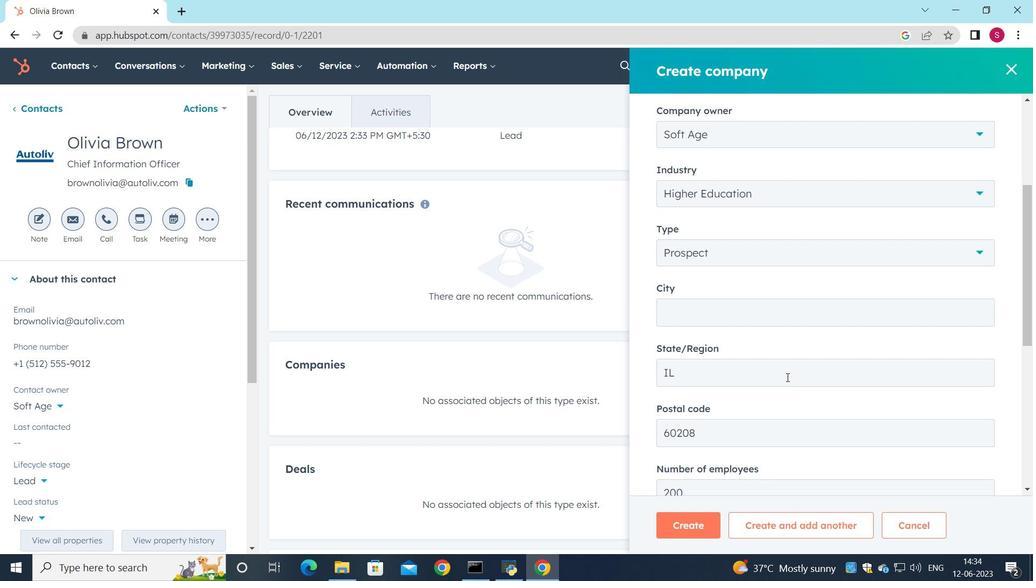 
Action: Mouse scrolled (787, 376) with delta (0, 0)
Screenshot: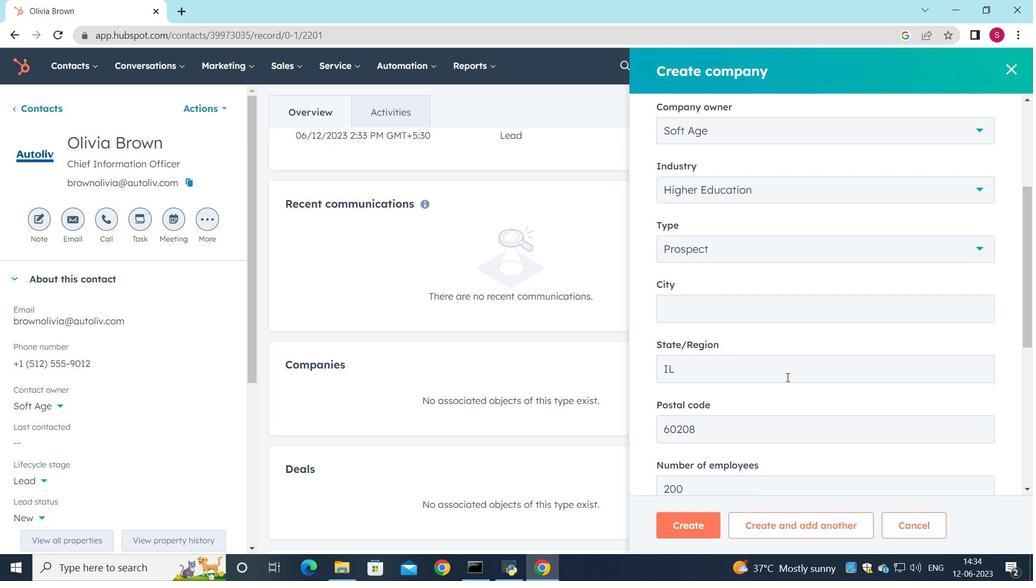 
Action: Mouse moved to (693, 529)
Screenshot: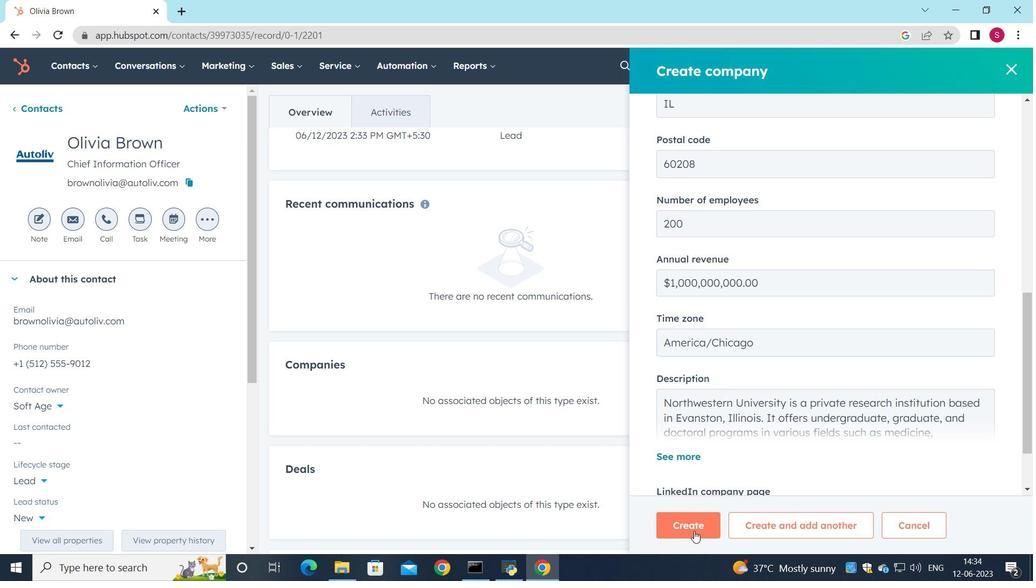 
Action: Mouse pressed left at (693, 529)
Screenshot: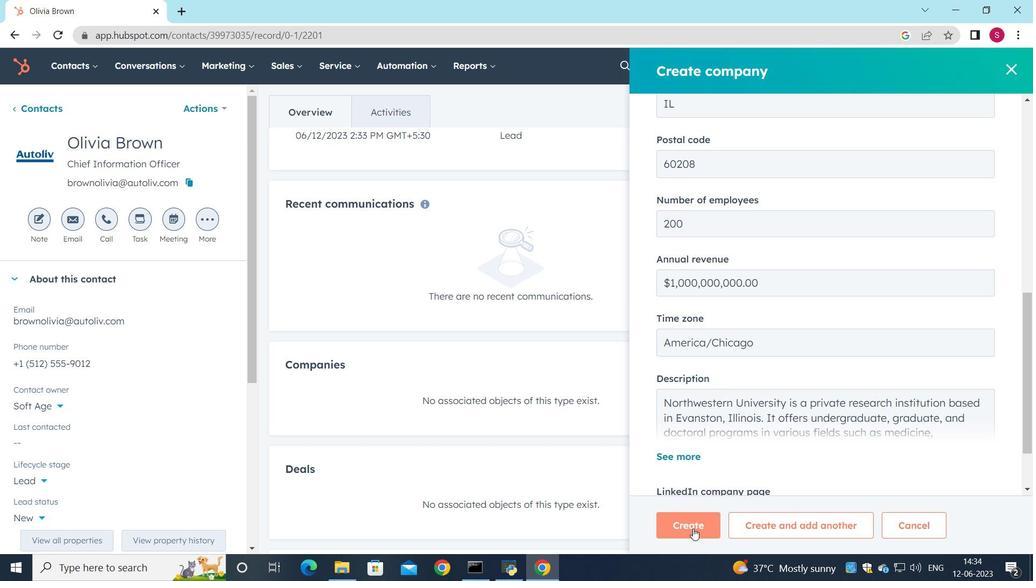 
Action: Mouse moved to (593, 407)
Screenshot: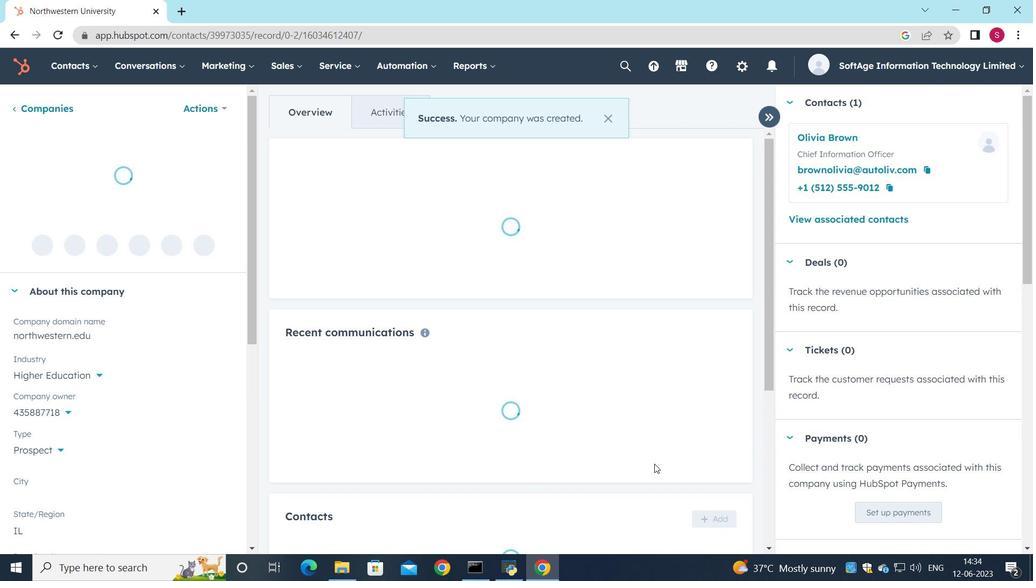
Action: Mouse scrolled (593, 407) with delta (0, 0)
Screenshot: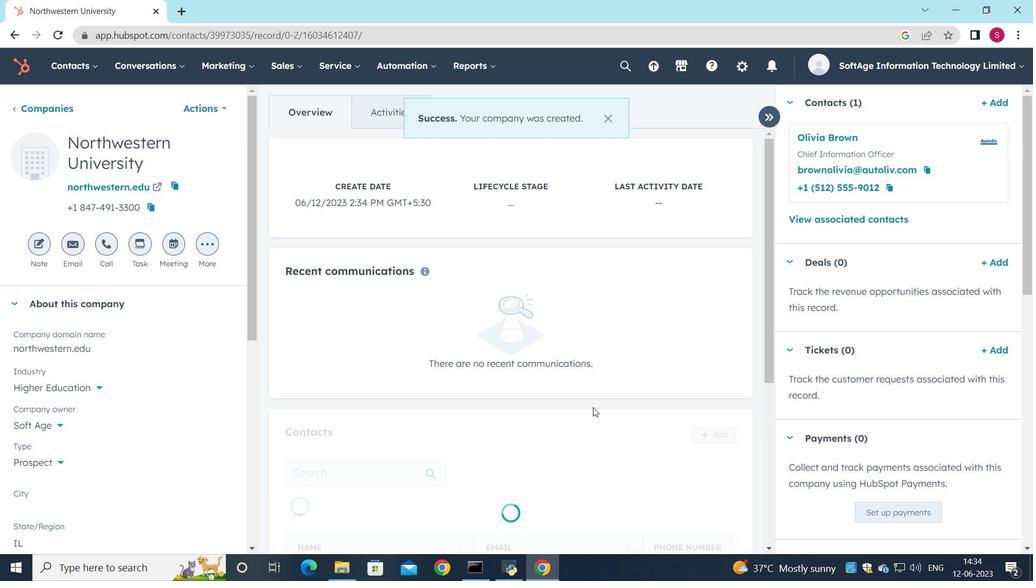 
Action: Mouse scrolled (593, 407) with delta (0, 0)
Screenshot: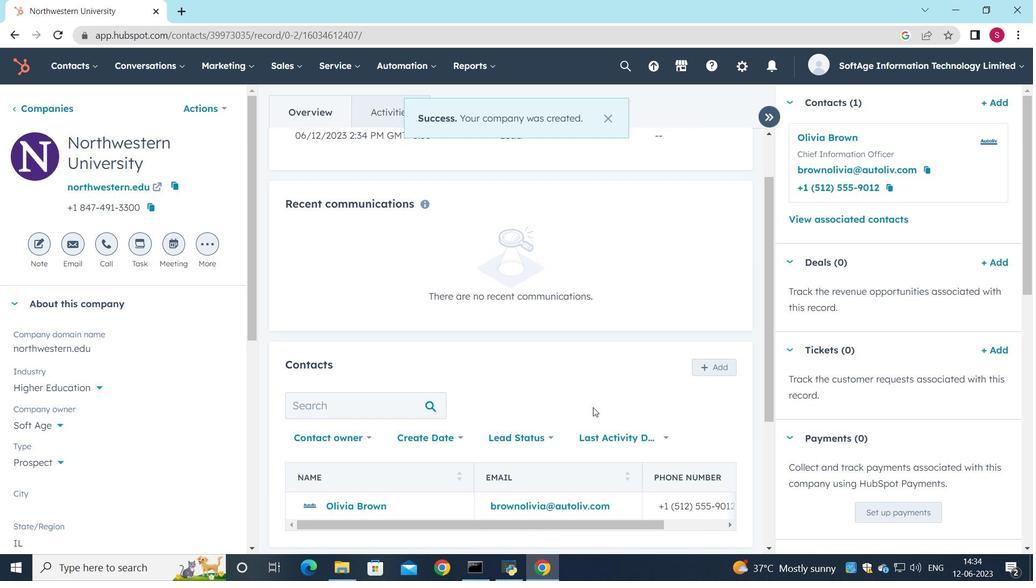 
Action: Mouse scrolled (593, 407) with delta (0, 0)
Screenshot: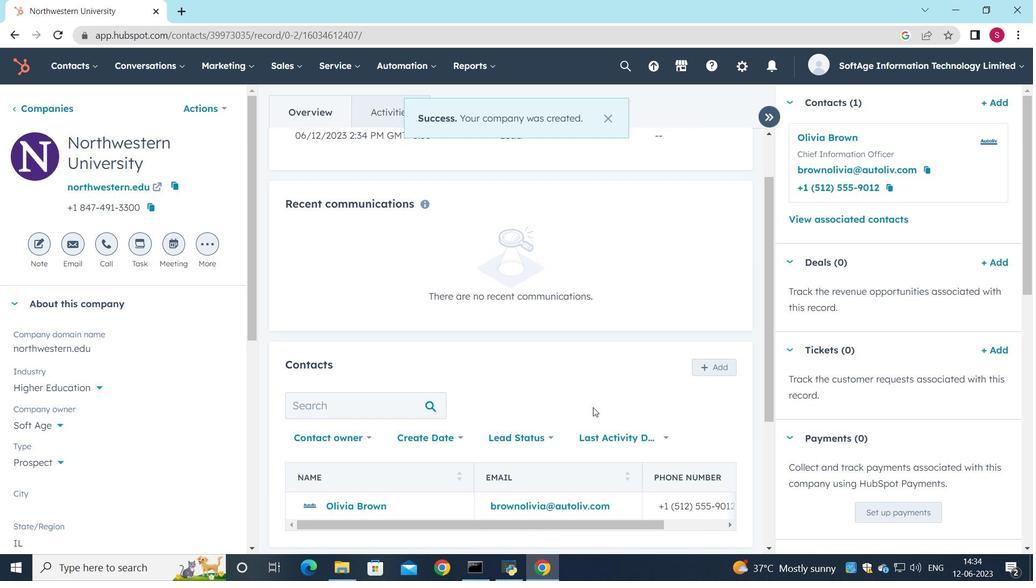 
